 Task: Create a blank project AmplifyHQ with privacy Public and default view as List and in the team Taskers . Create three sections in the project as To-Do, Doing and Done
Action: Mouse moved to (93, 62)
Screenshot: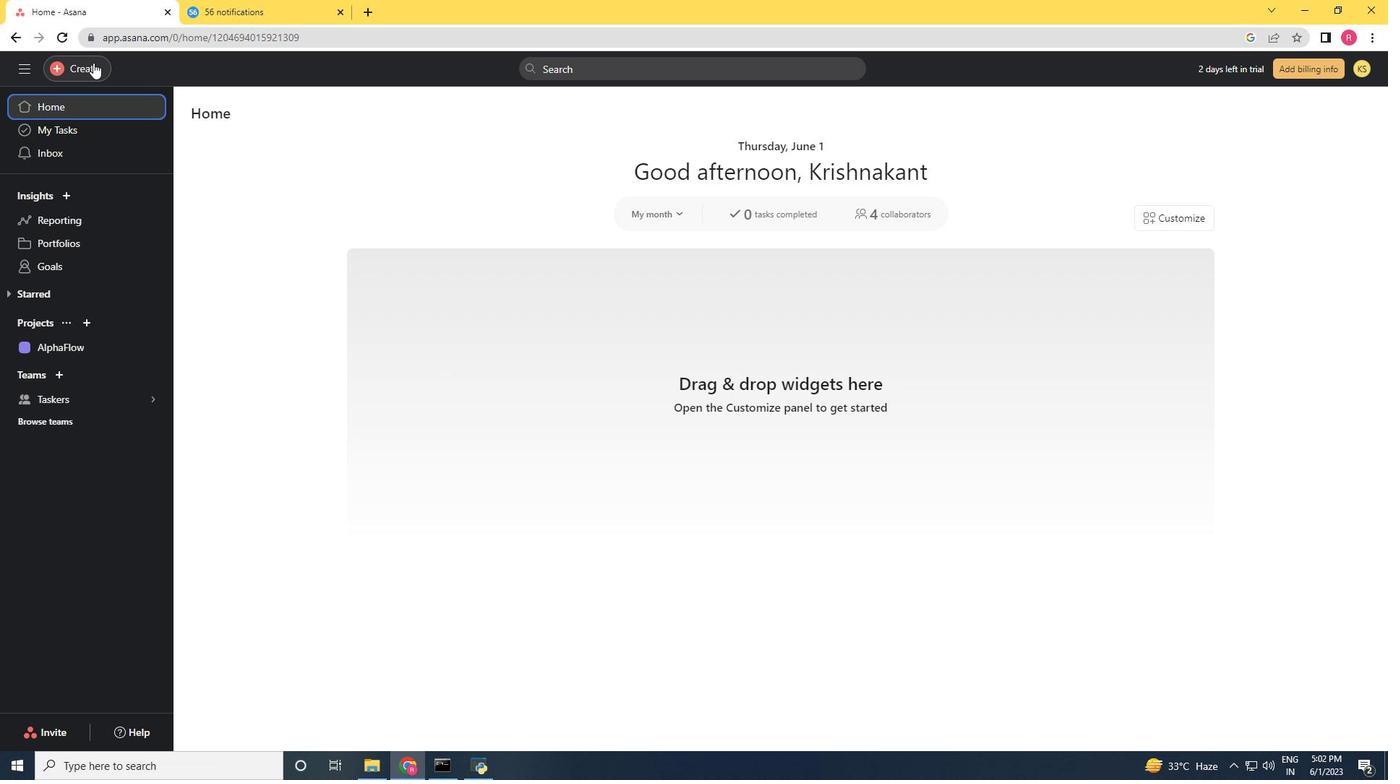 
Action: Mouse pressed left at (93, 62)
Screenshot: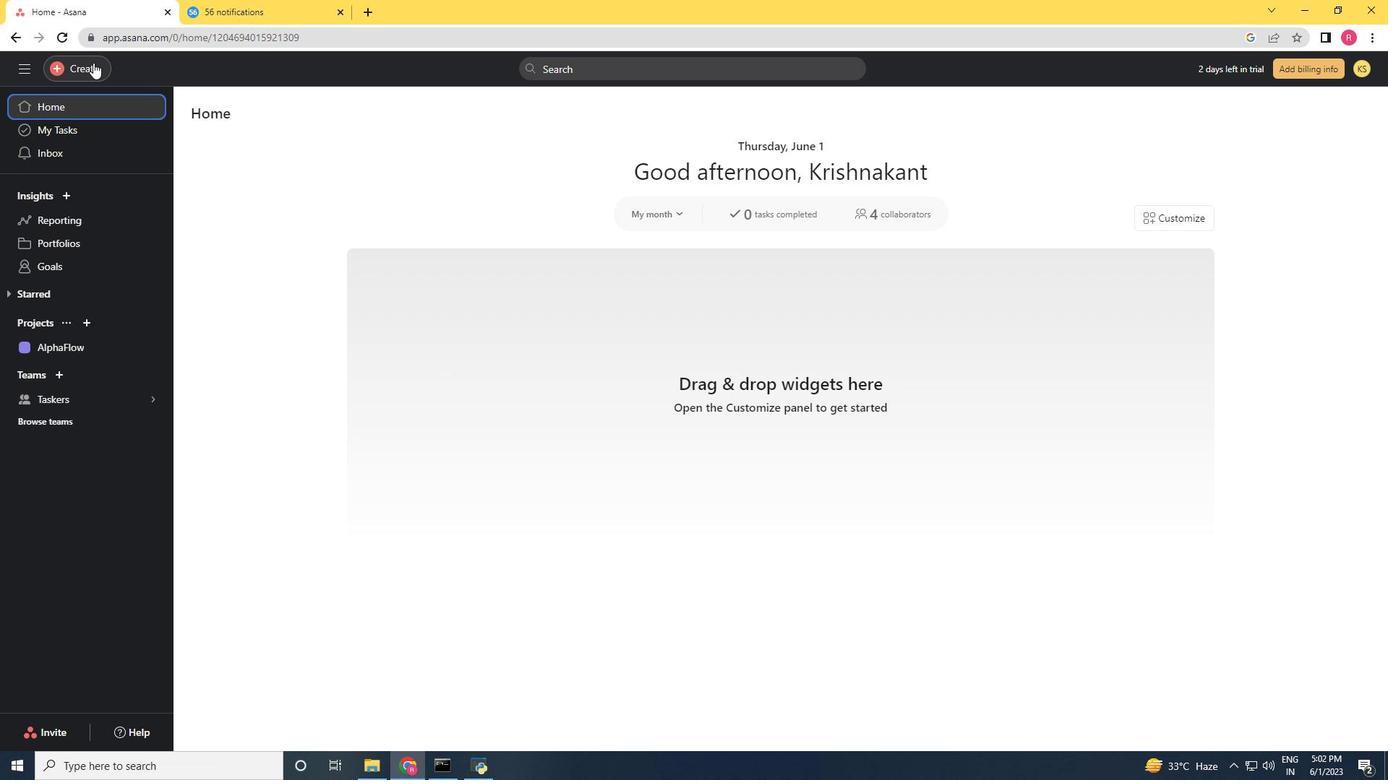 
Action: Mouse moved to (154, 104)
Screenshot: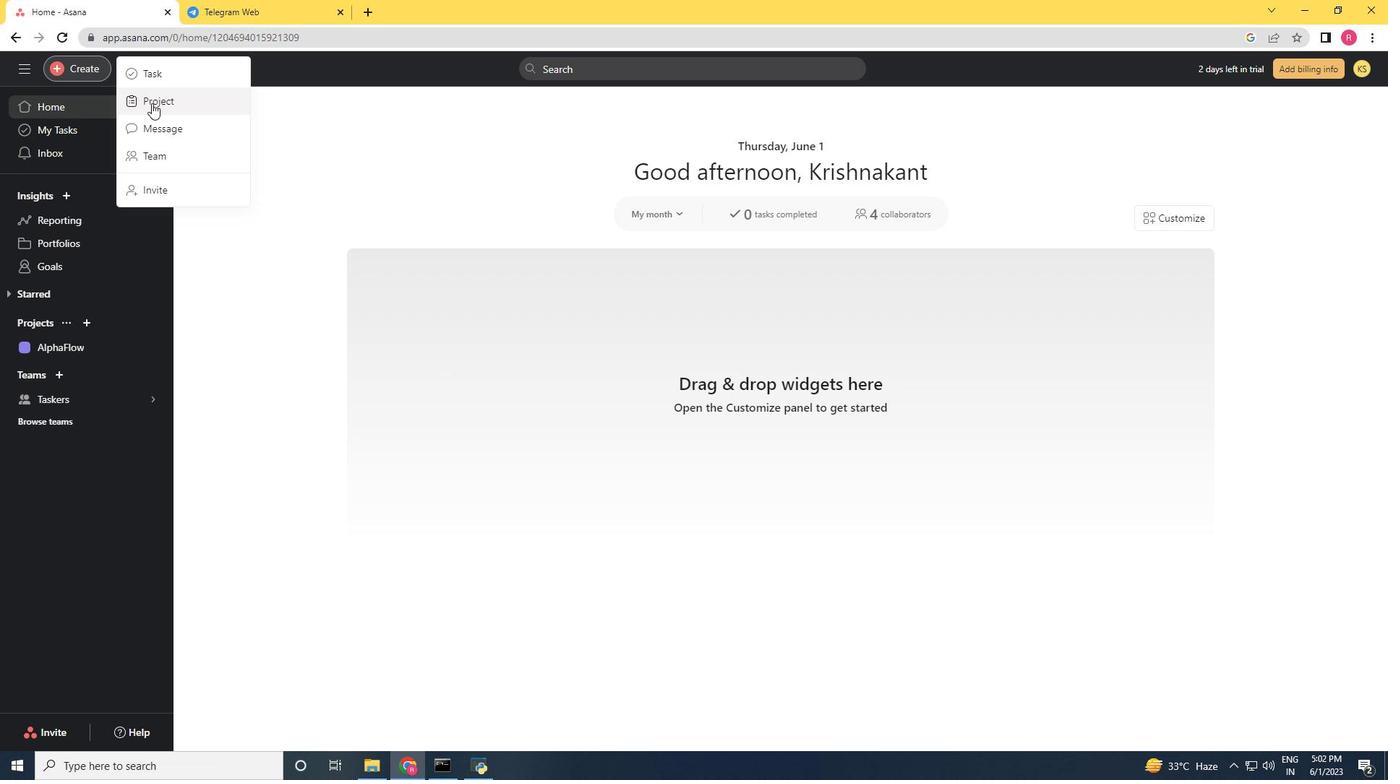 
Action: Mouse pressed left at (154, 103)
Screenshot: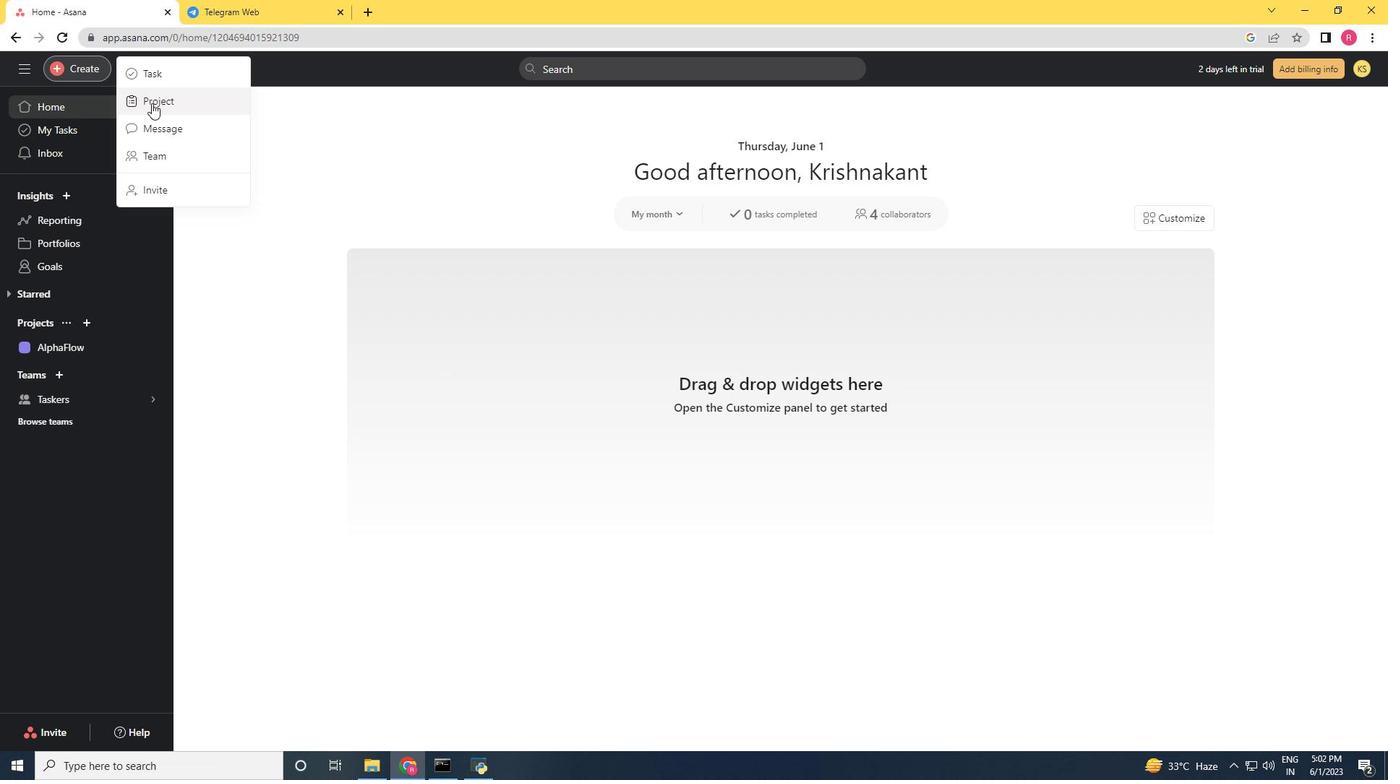 
Action: Mouse moved to (632, 417)
Screenshot: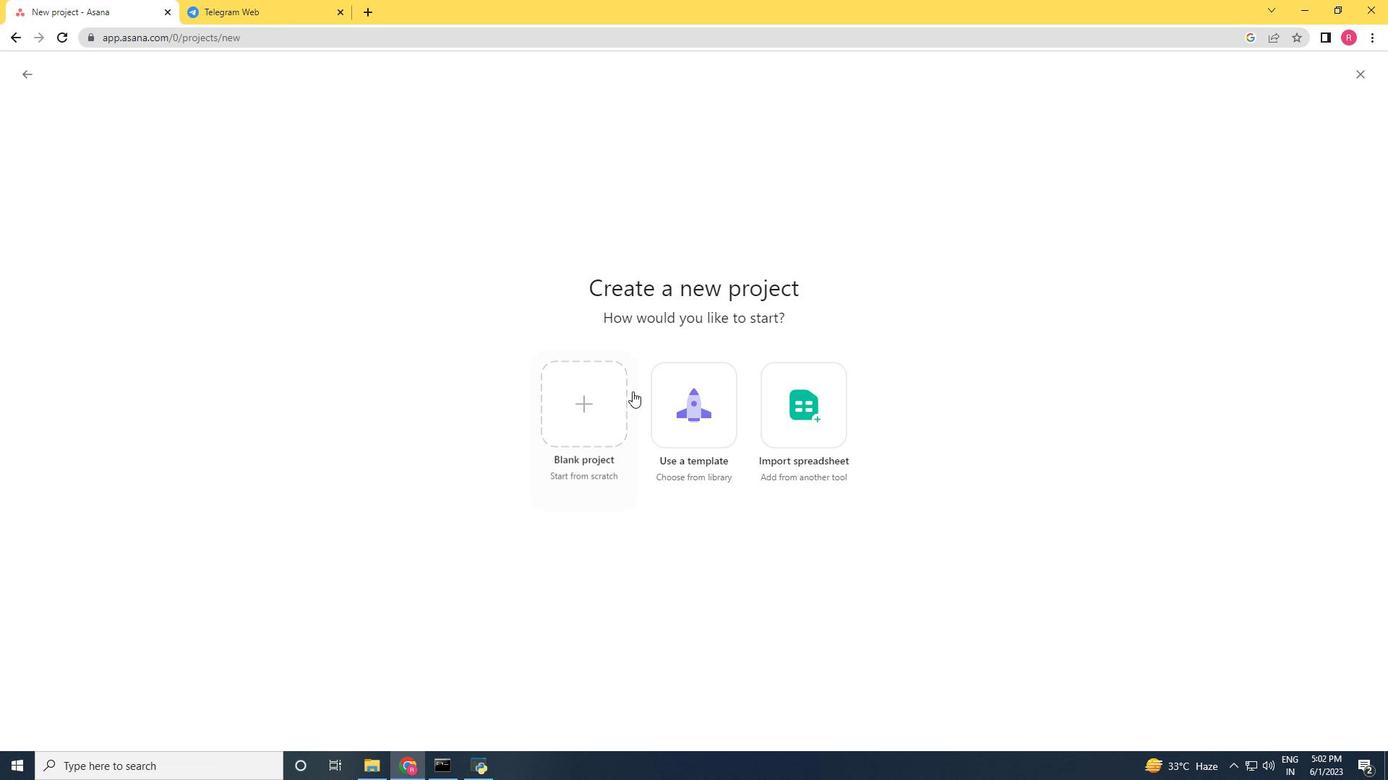 
Action: Mouse pressed left at (632, 417)
Screenshot: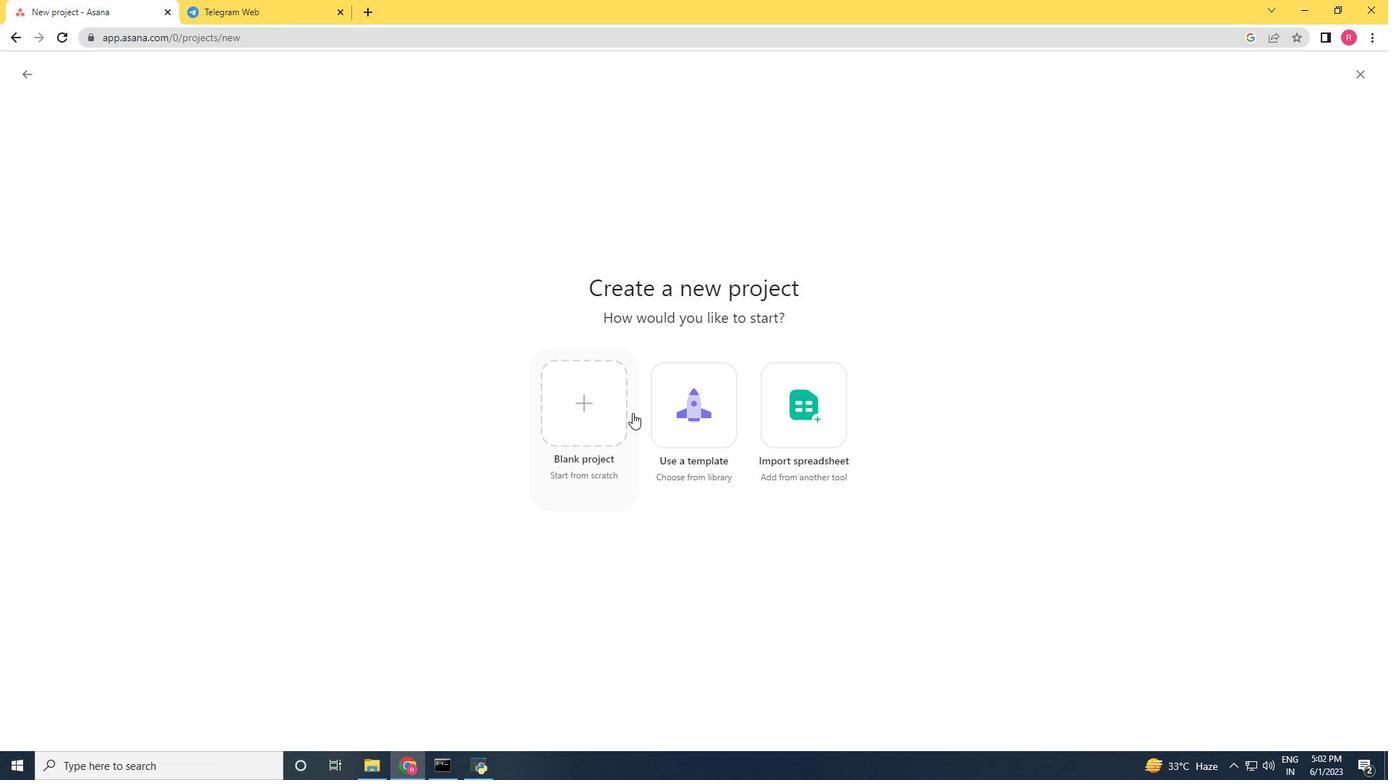 
Action: Mouse moved to (344, 245)
Screenshot: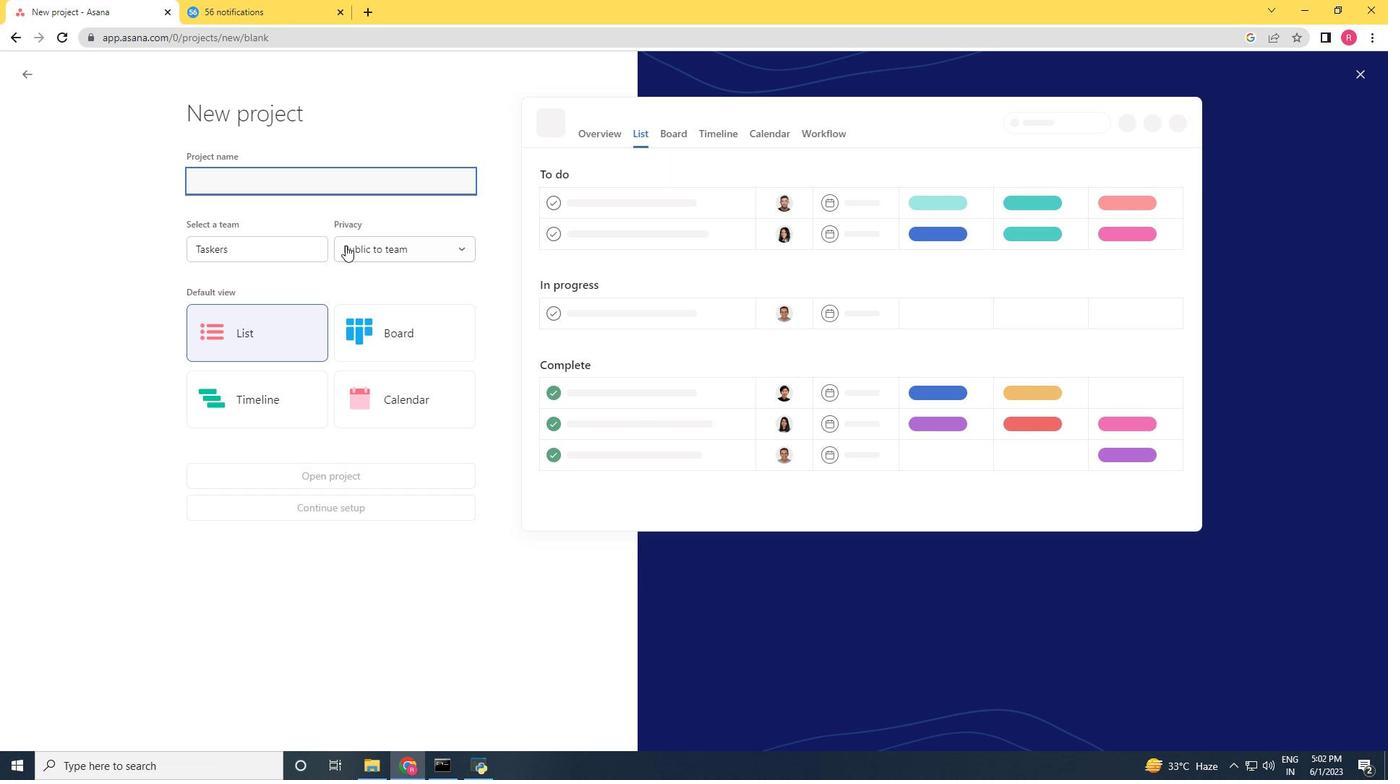 
Action: Key pressed <Key.shift>Amplify<Key.shift>HQ
Screenshot: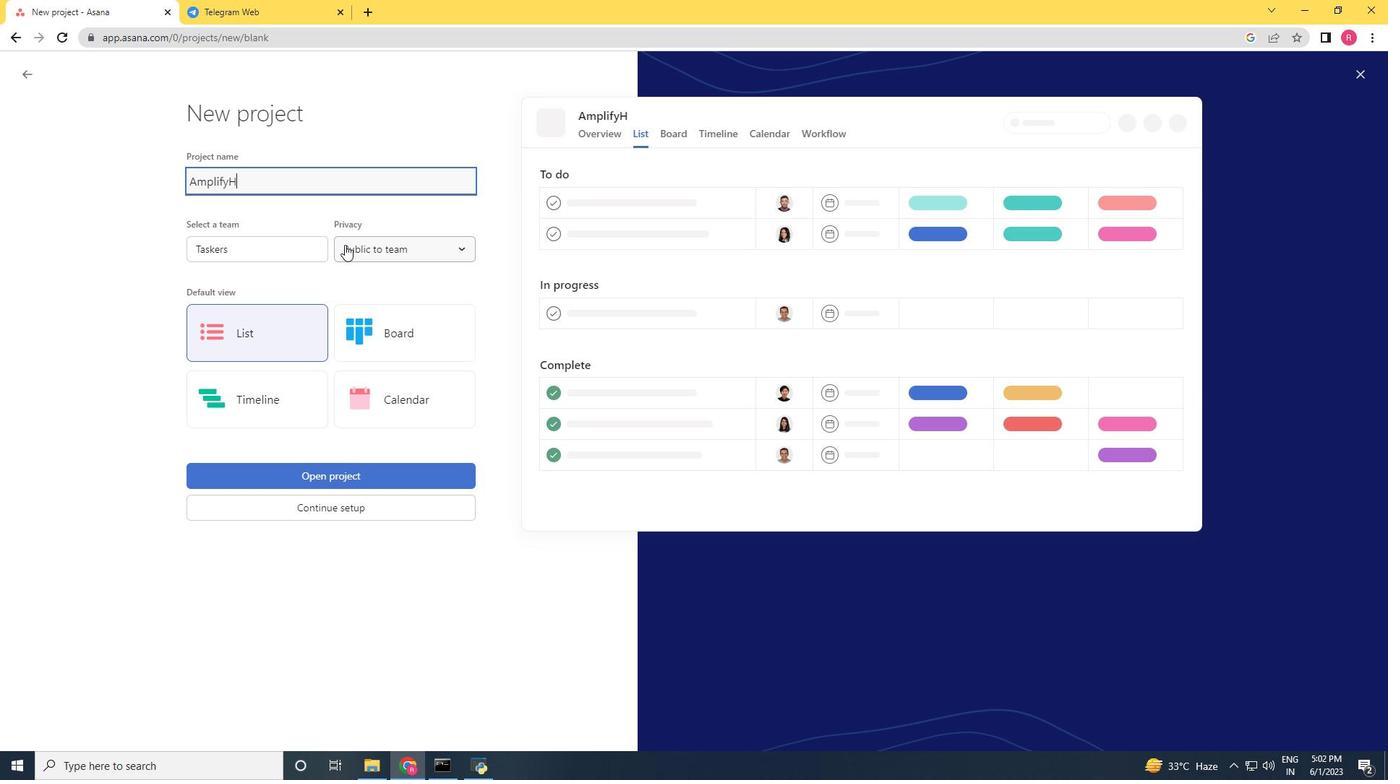
Action: Mouse moved to (266, 352)
Screenshot: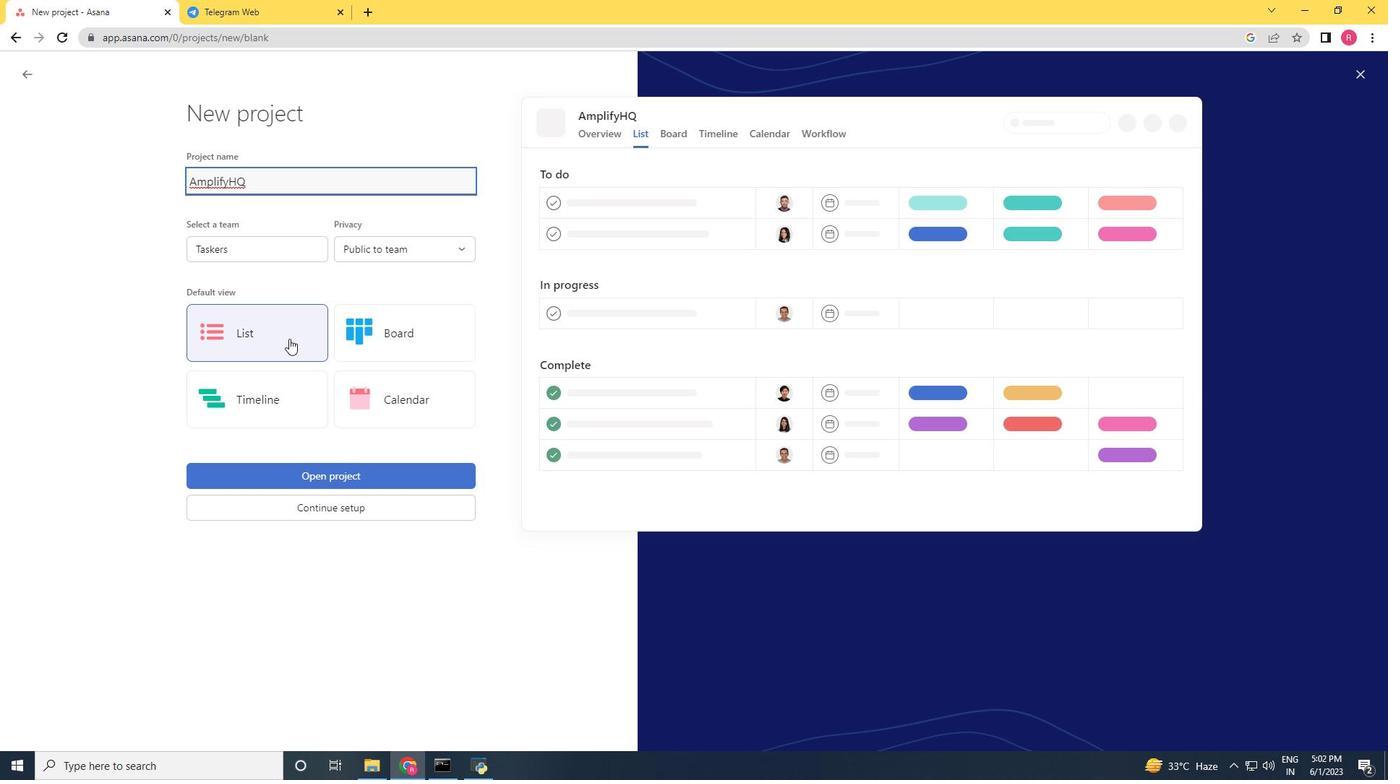 
Action: Mouse pressed left at (266, 352)
Screenshot: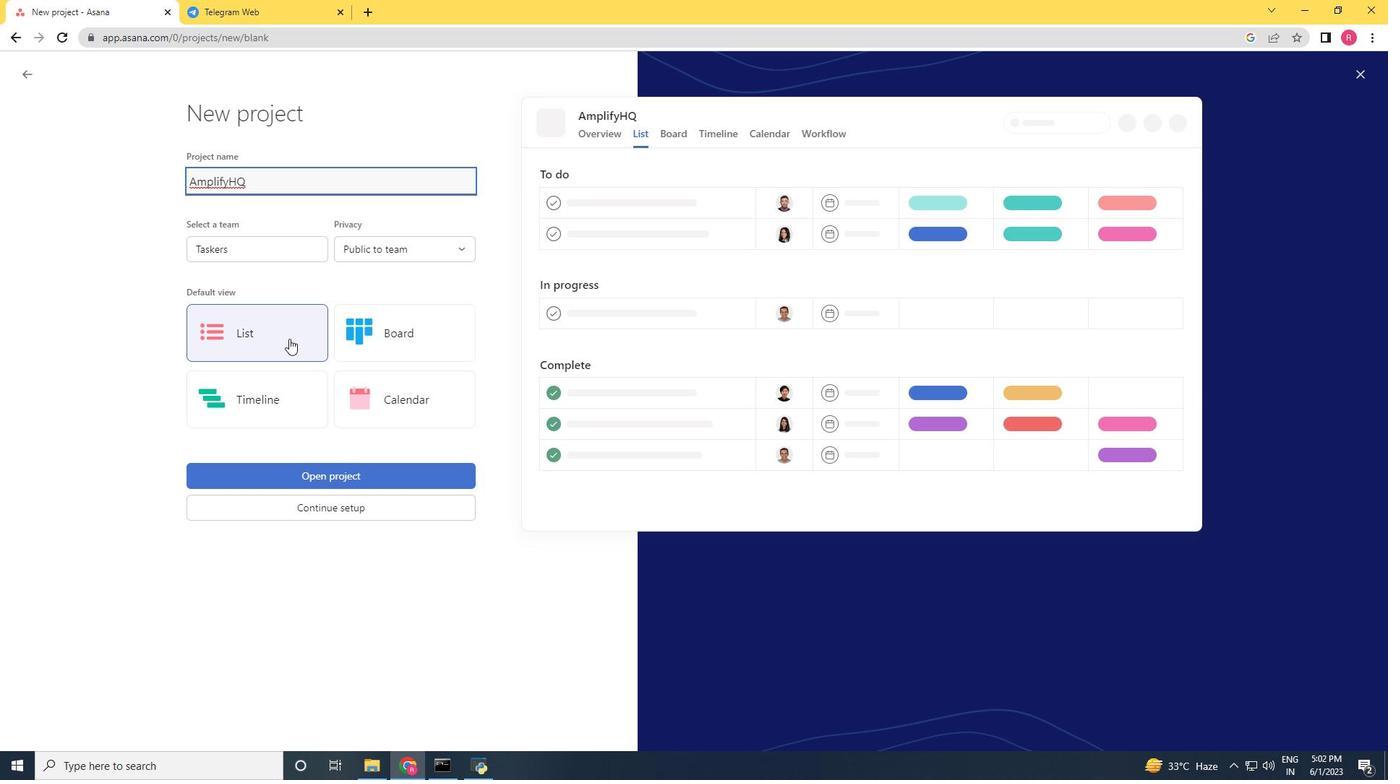 
Action: Mouse moved to (384, 231)
Screenshot: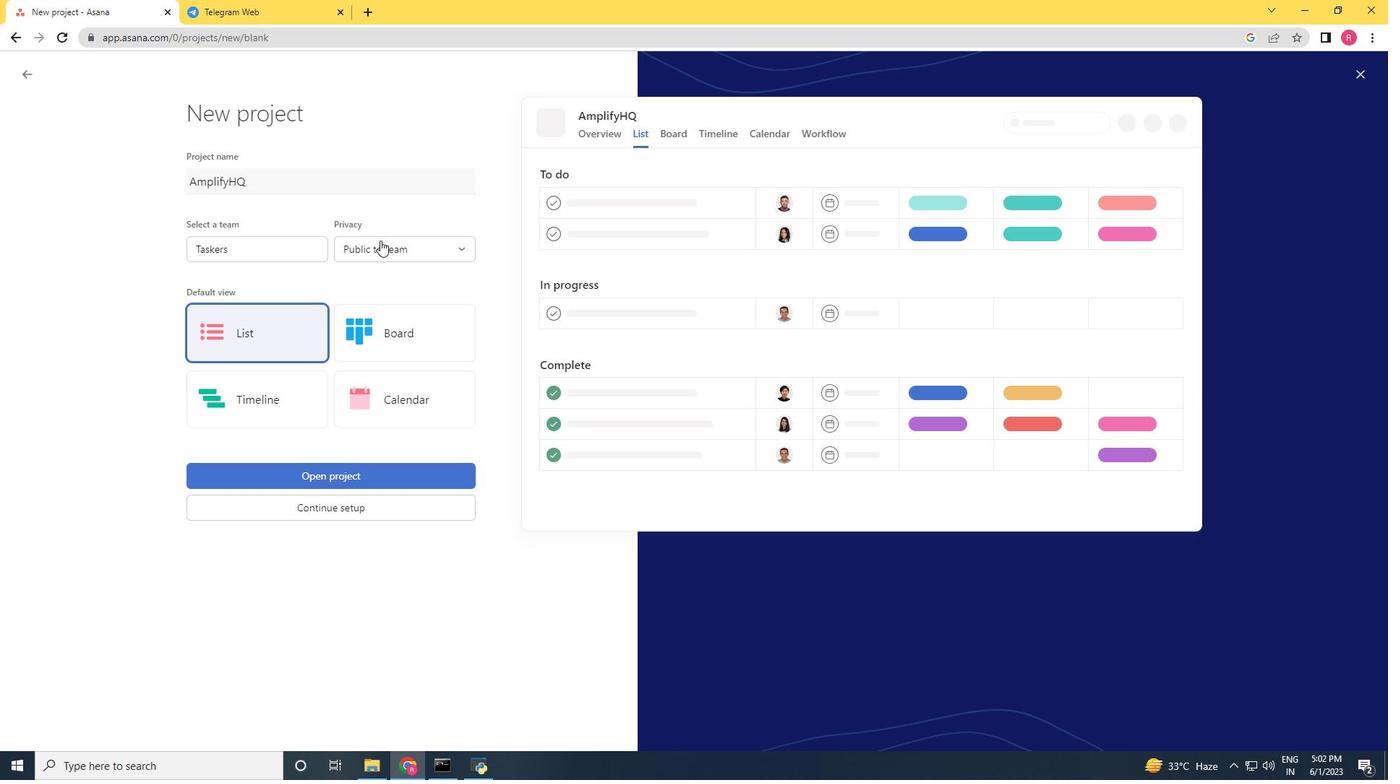 
Action: Mouse pressed left at (384, 231)
Screenshot: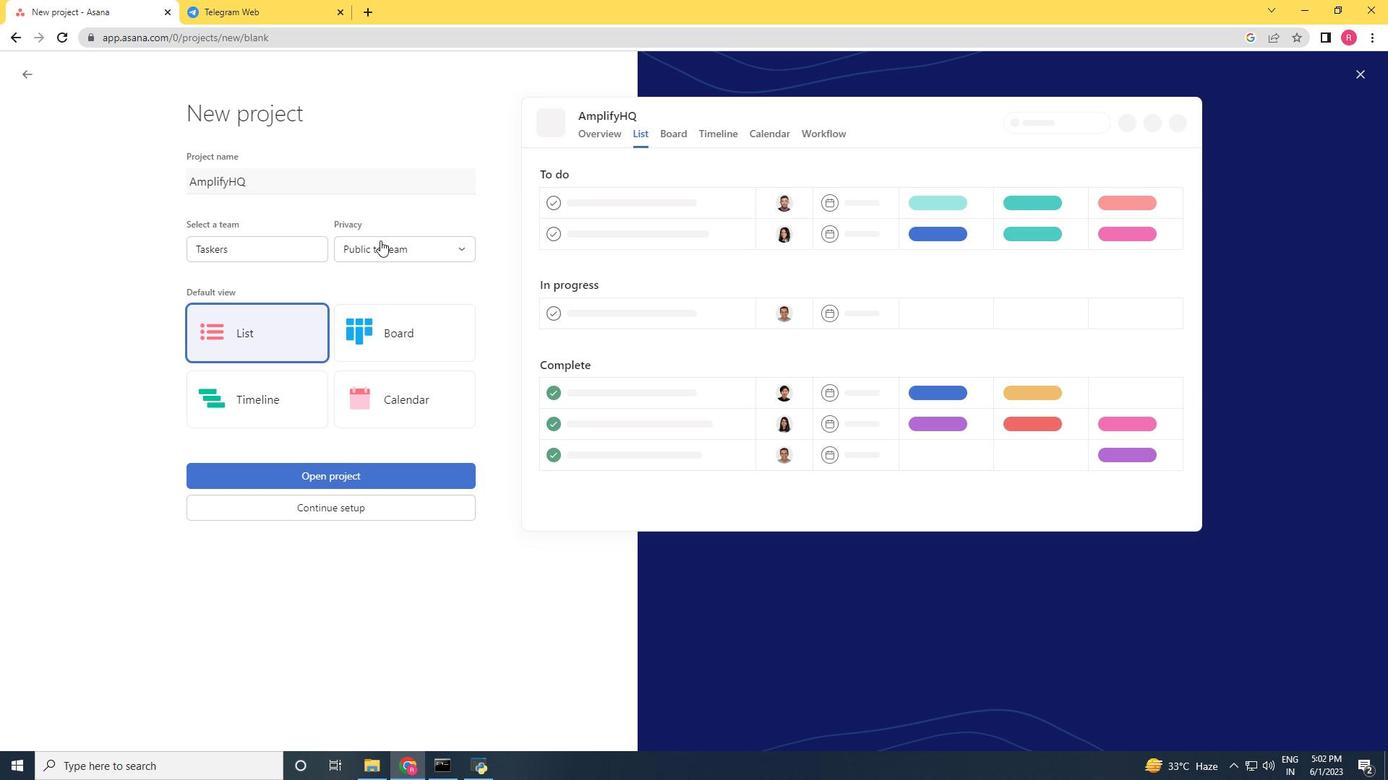 
Action: Mouse moved to (384, 240)
Screenshot: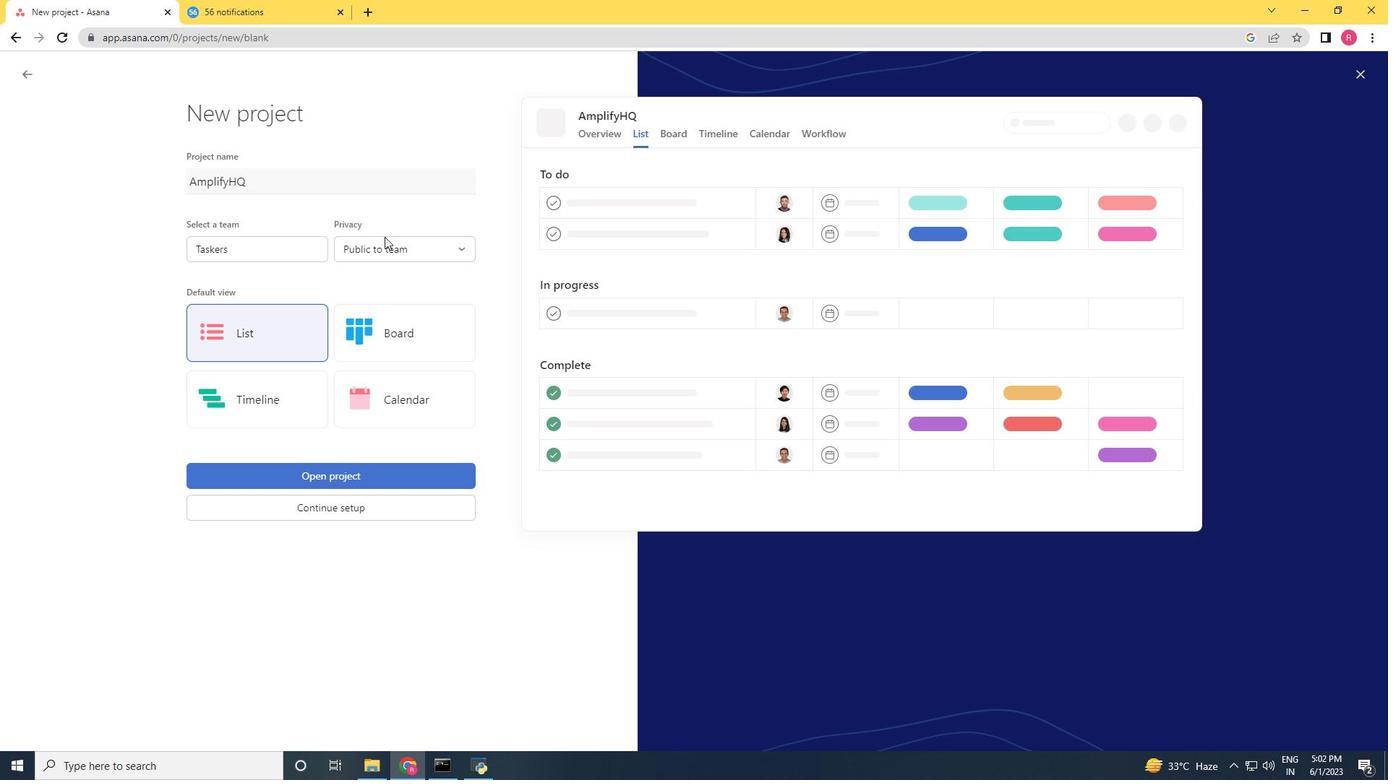 
Action: Mouse pressed left at (384, 240)
Screenshot: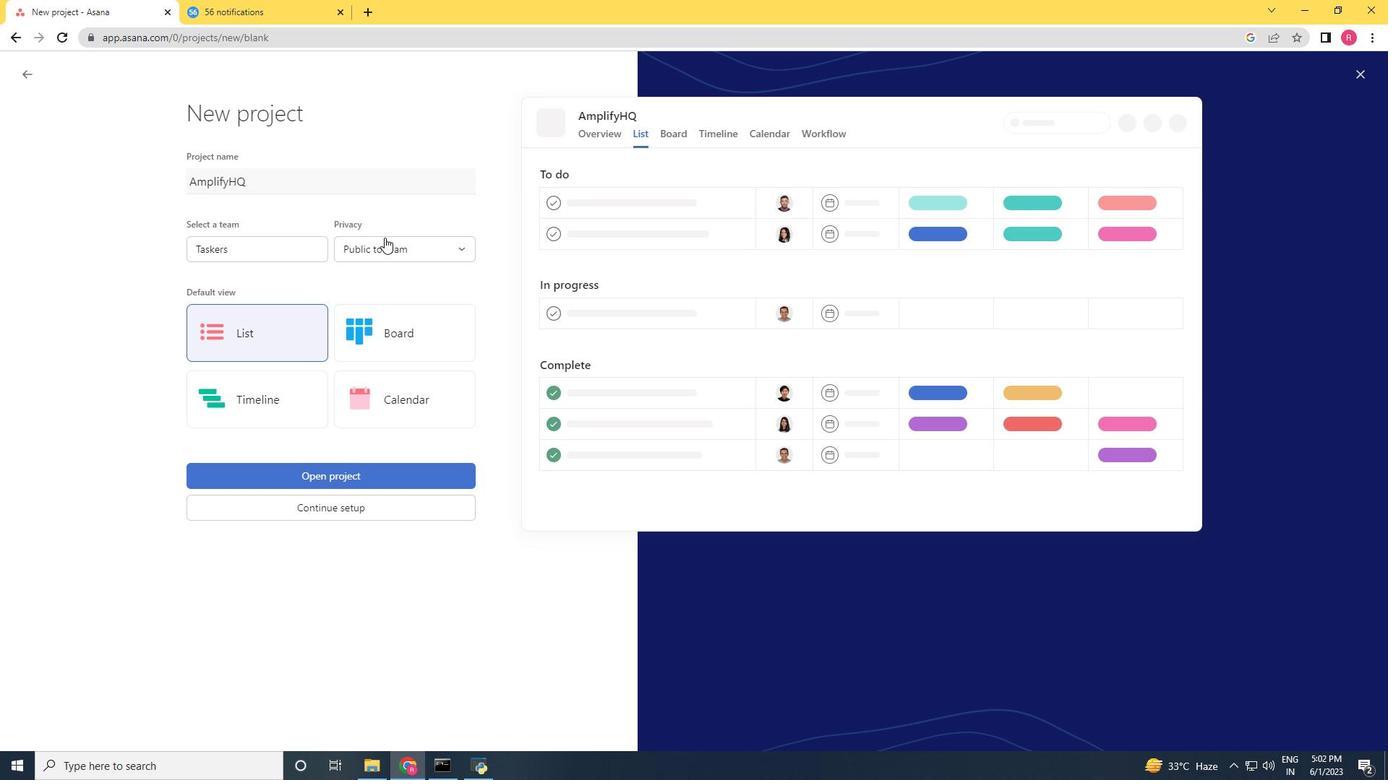 
Action: Mouse moved to (375, 271)
Screenshot: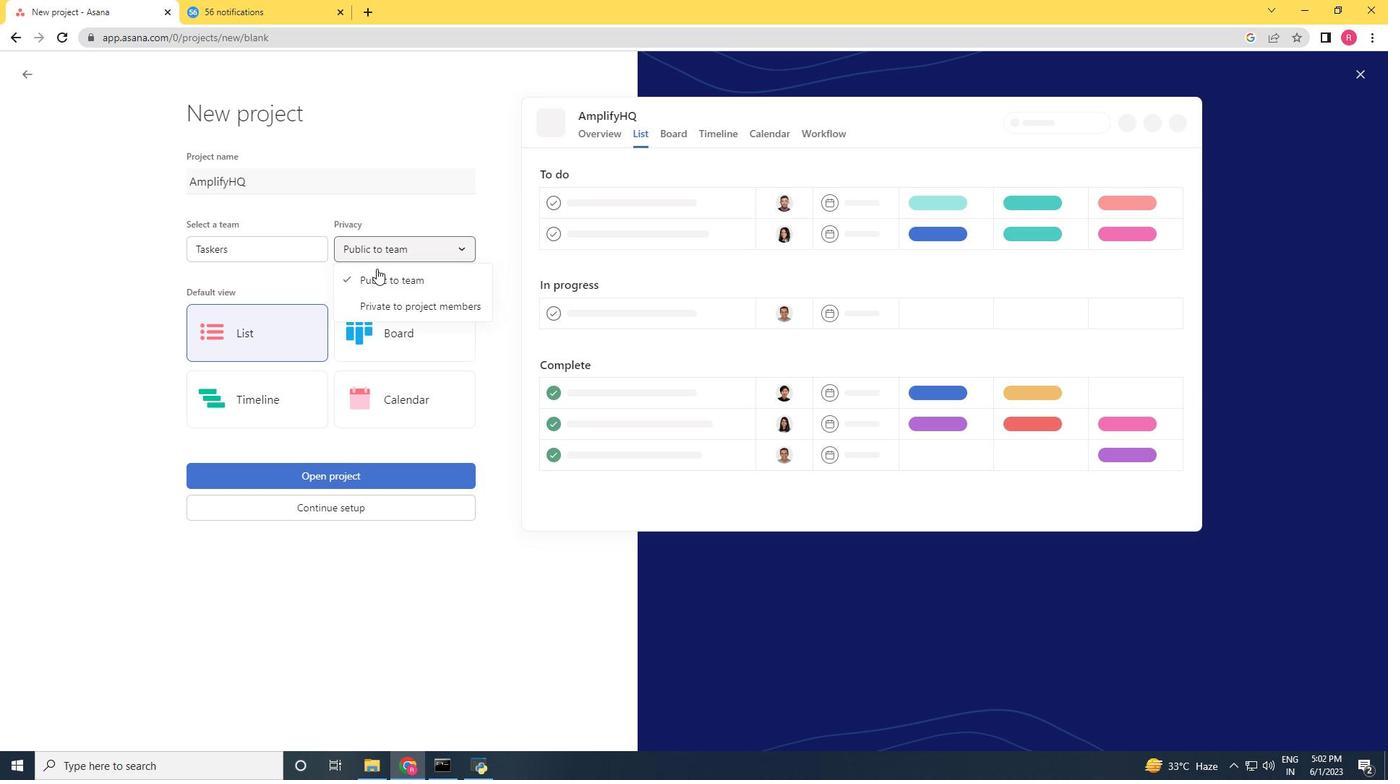 
Action: Mouse pressed left at (375, 271)
Screenshot: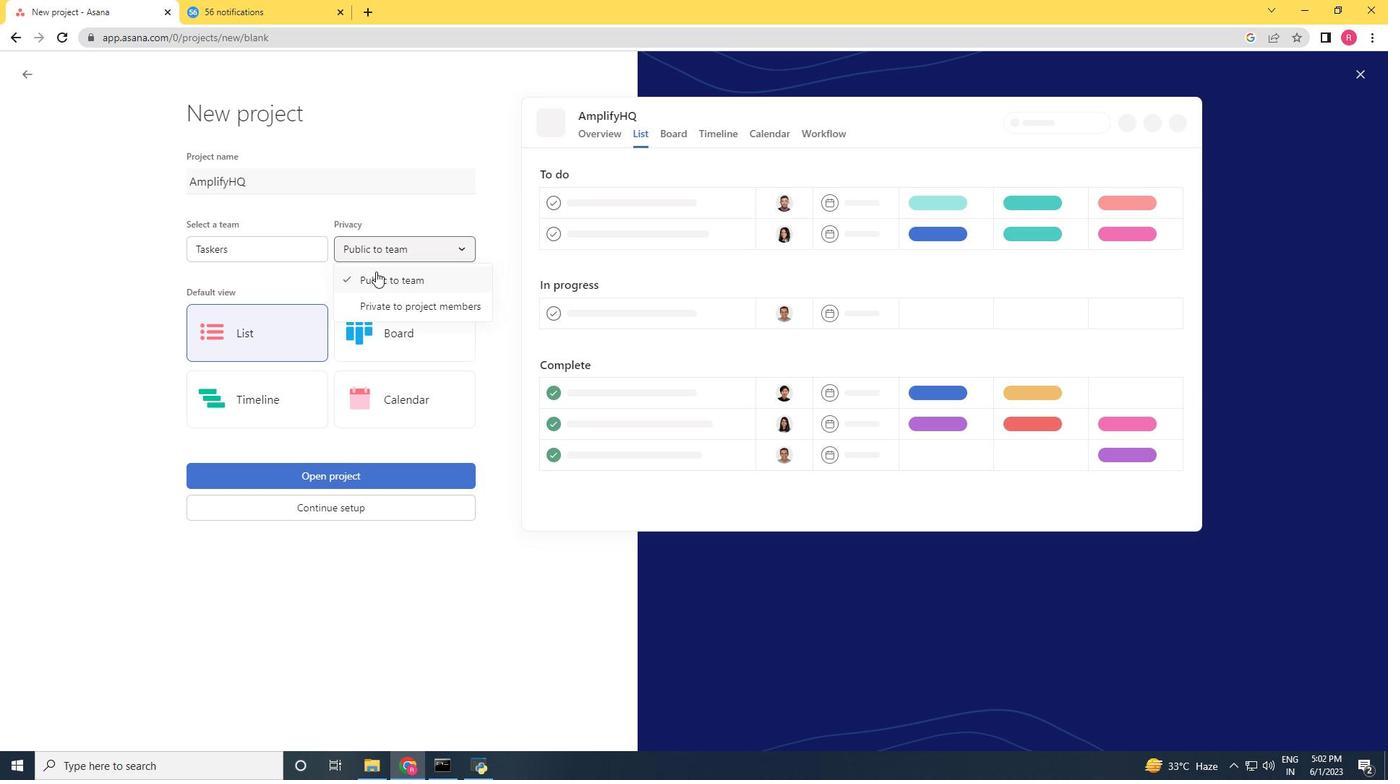 
Action: Mouse moved to (303, 252)
Screenshot: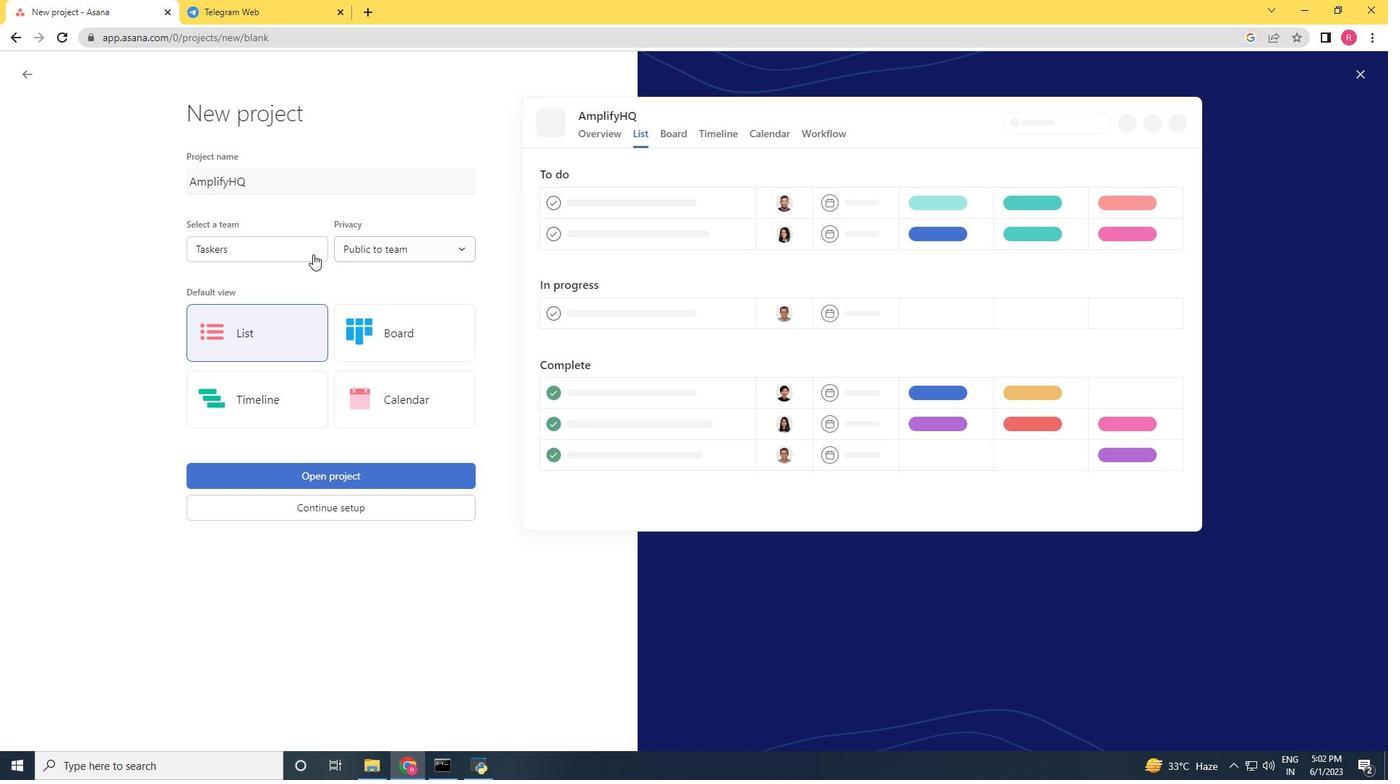 
Action: Mouse pressed left at (303, 252)
Screenshot: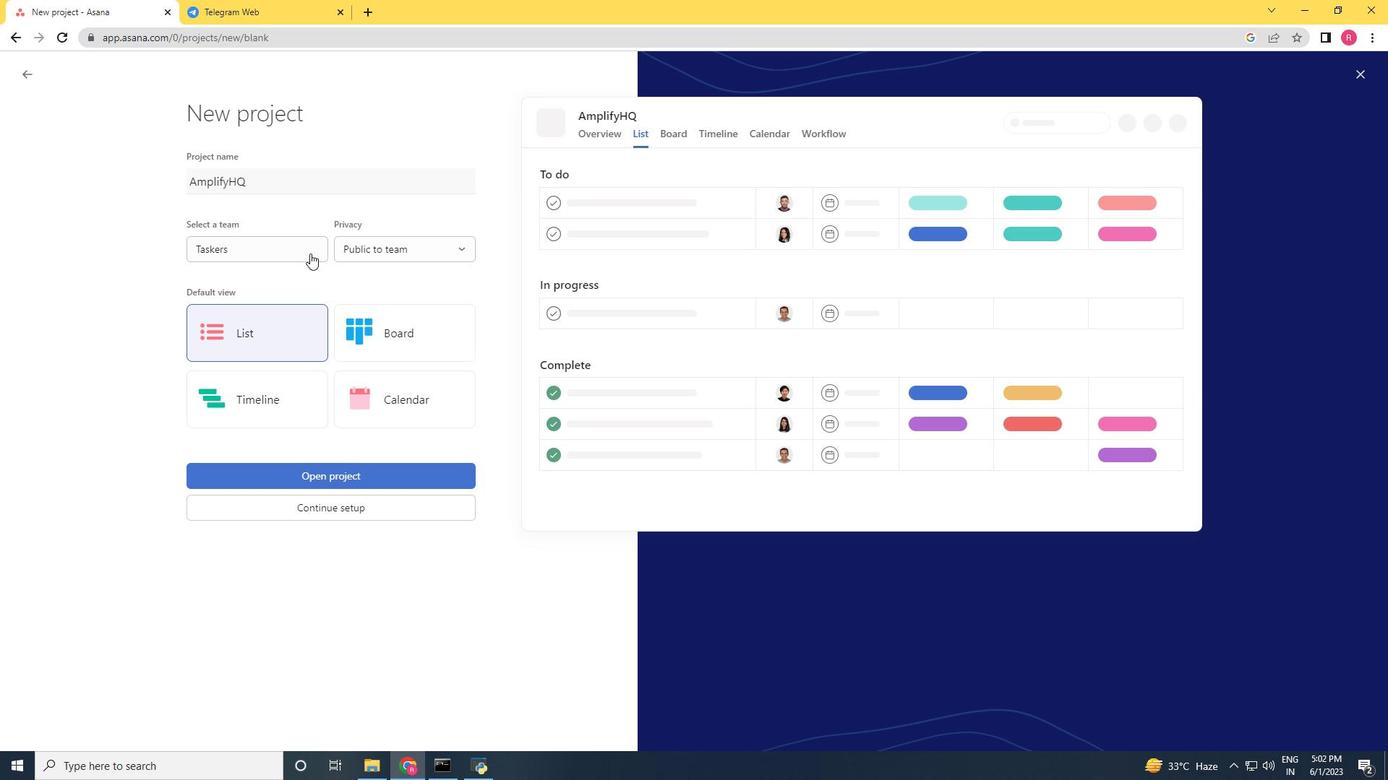 
Action: Mouse moved to (276, 273)
Screenshot: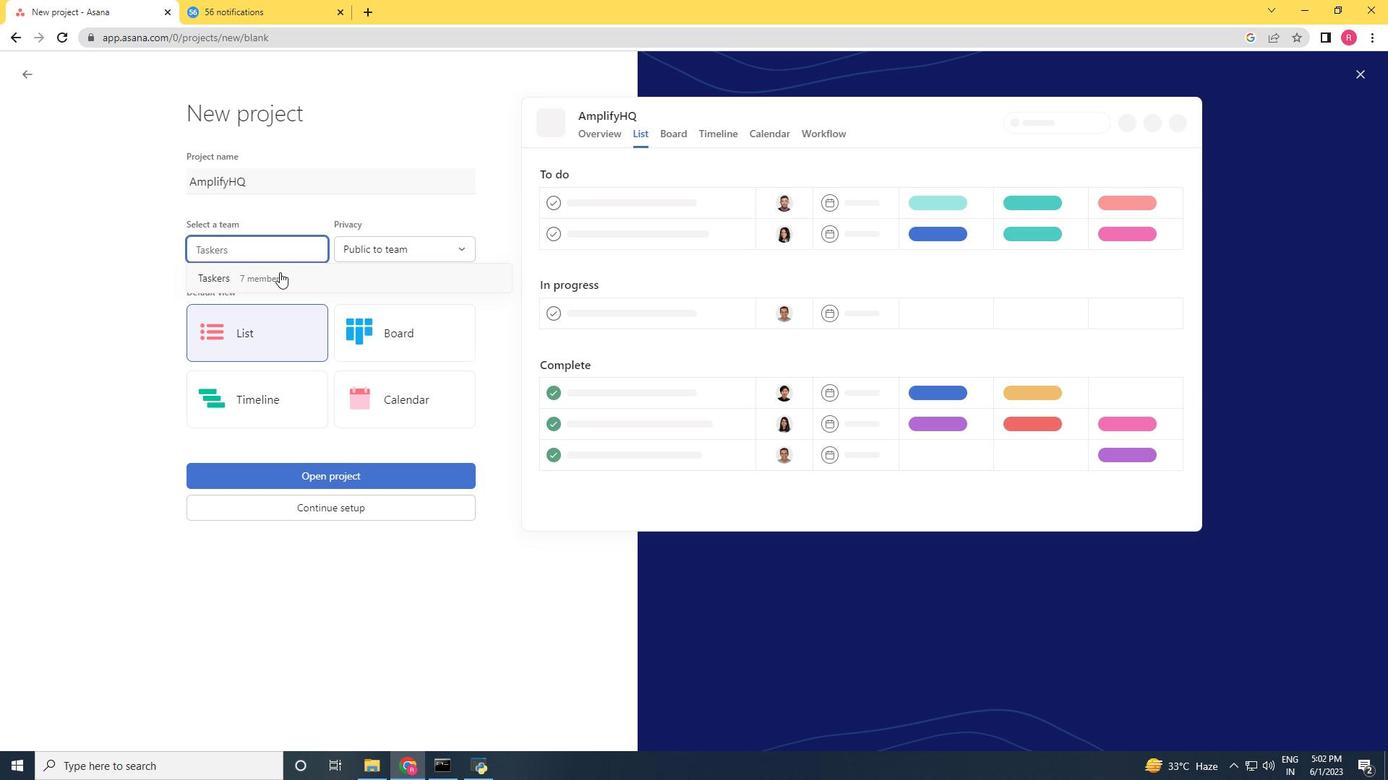 
Action: Mouse pressed left at (276, 273)
Screenshot: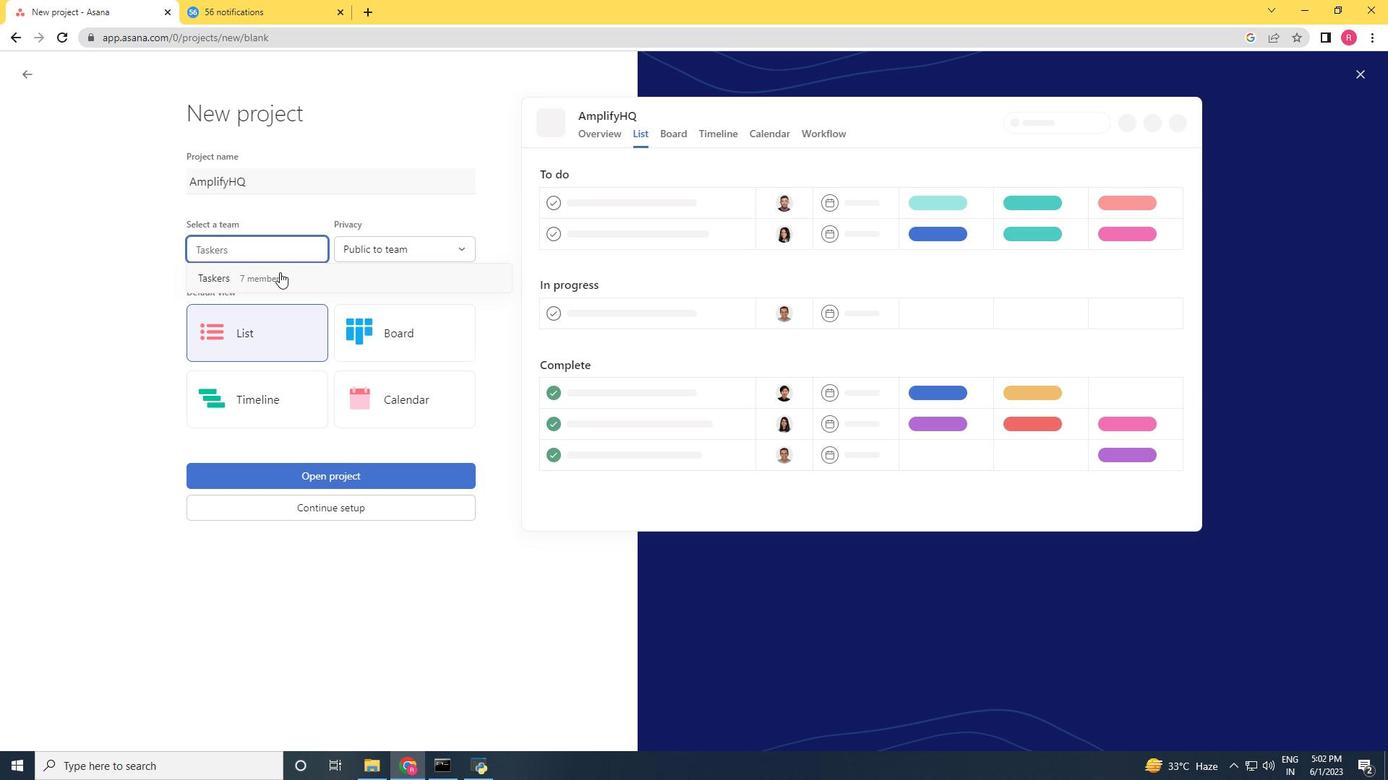 
Action: Mouse moved to (307, 477)
Screenshot: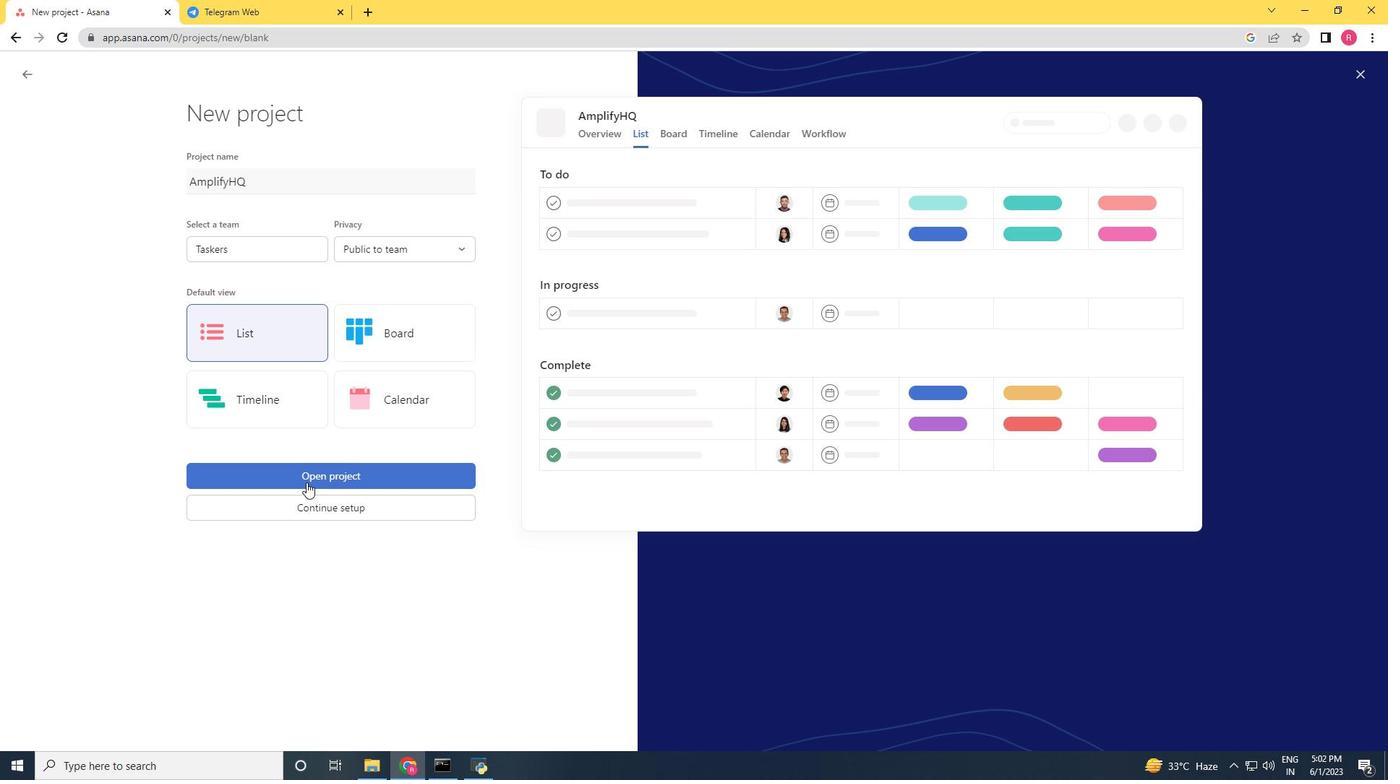 
Action: Mouse pressed left at (307, 477)
Screenshot: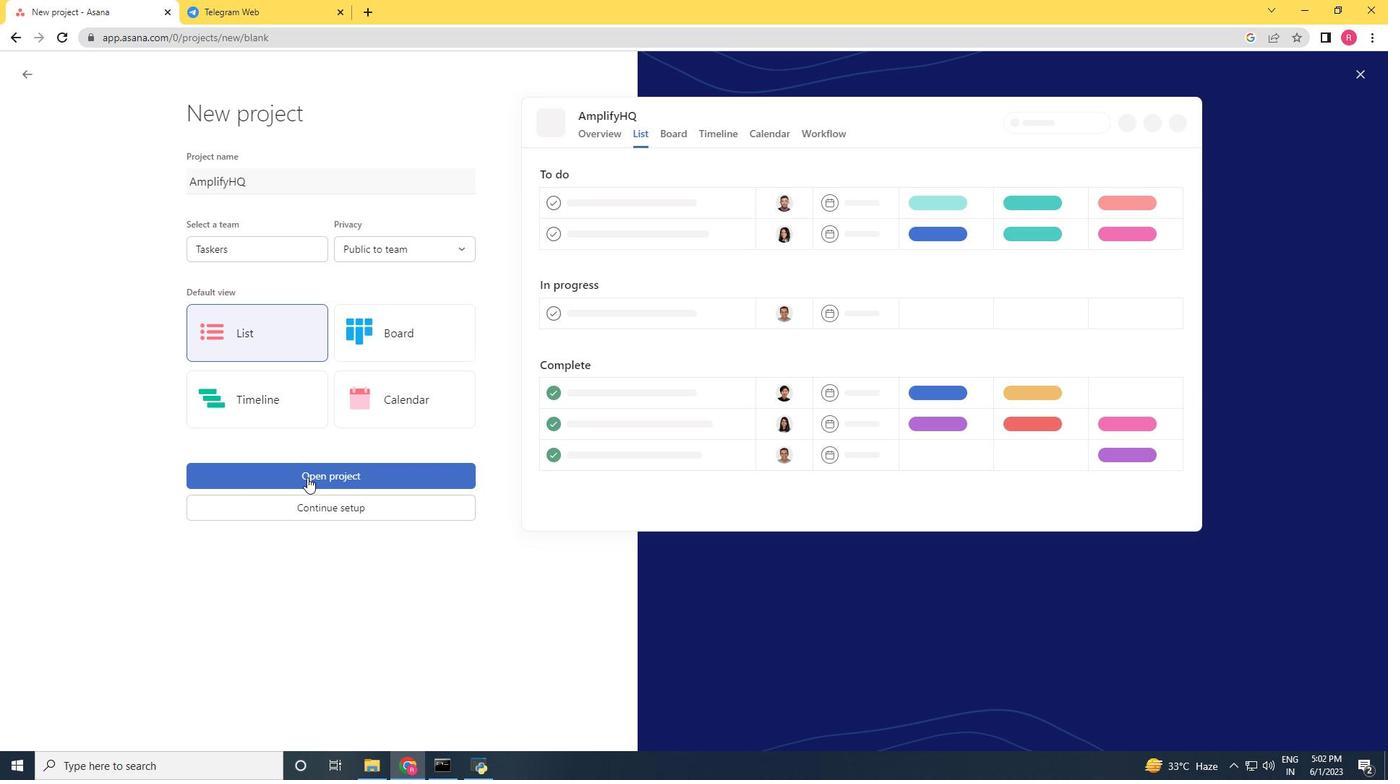 
Action: Mouse moved to (228, 322)
Screenshot: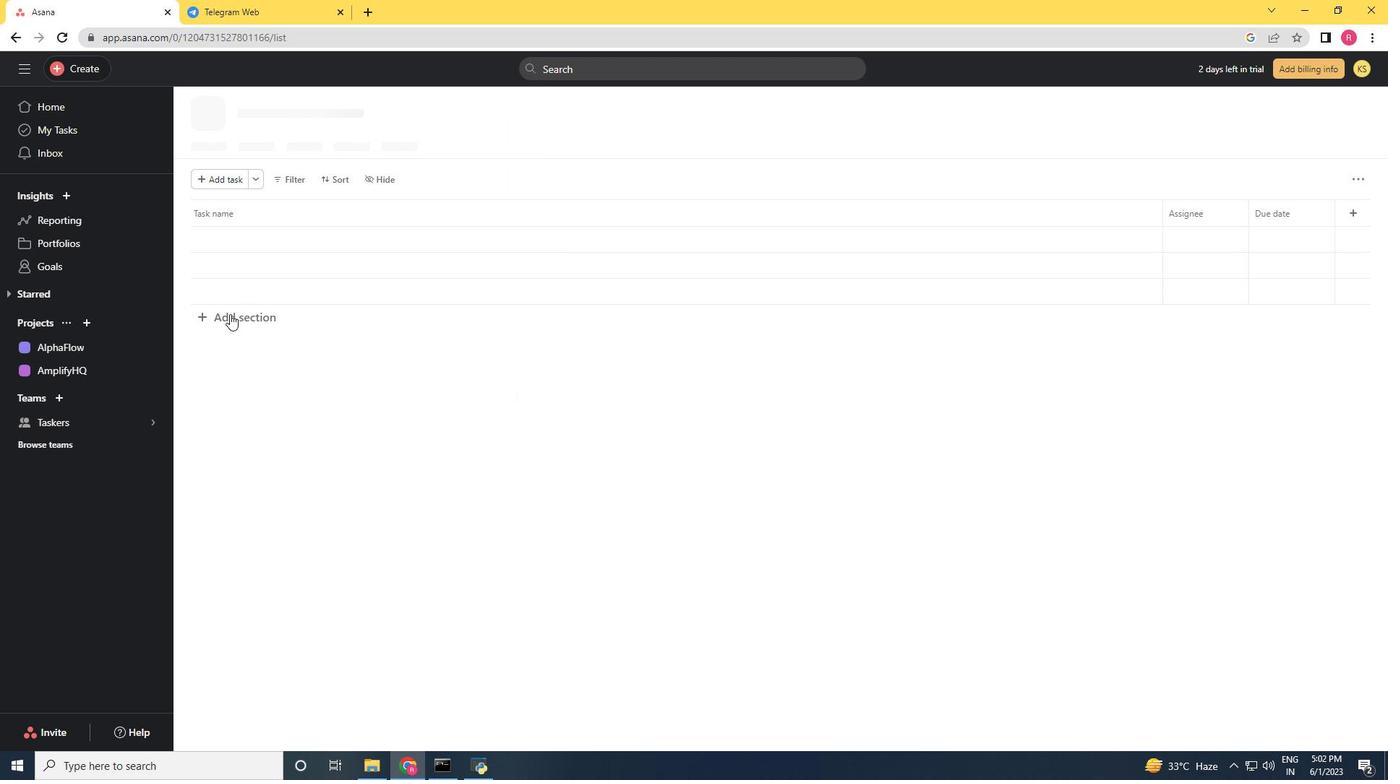 
Action: Mouse pressed left at (228, 322)
Screenshot: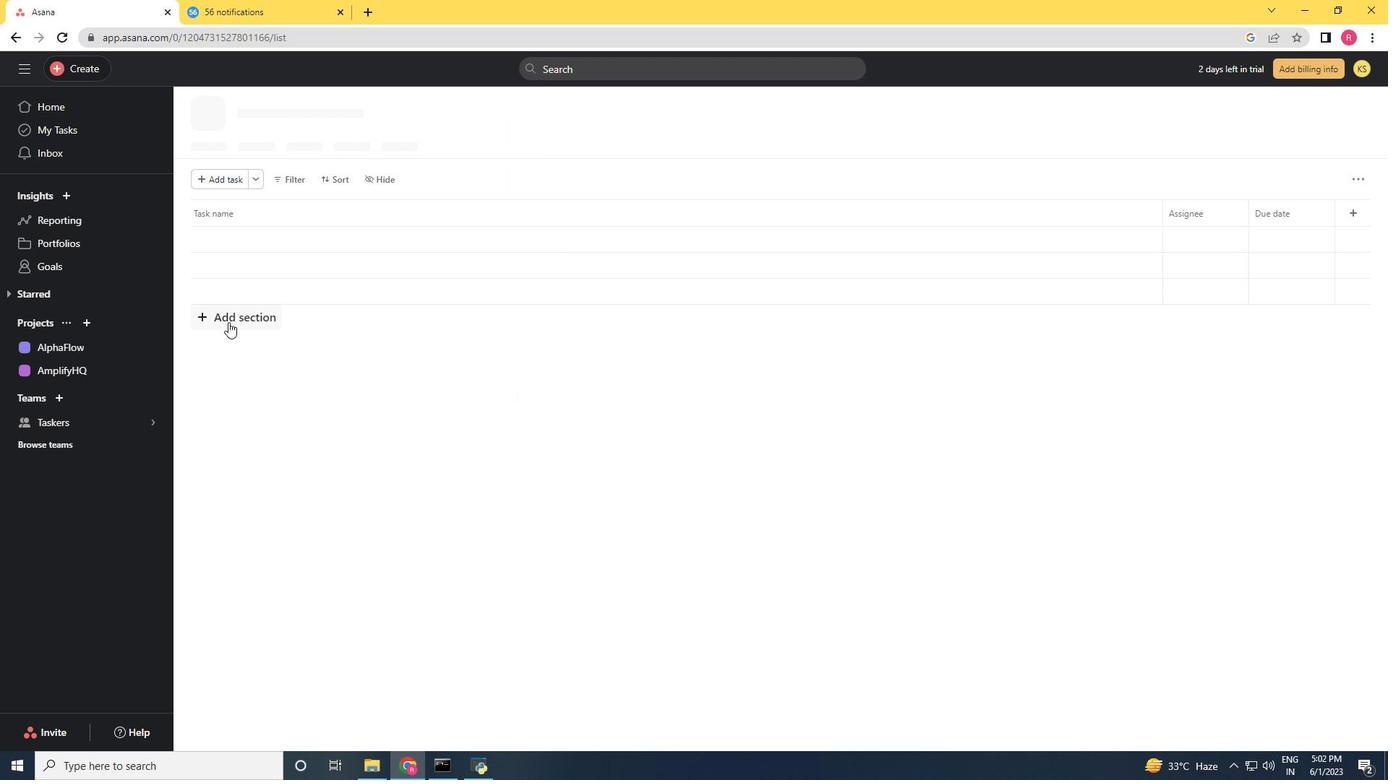 
Action: Mouse moved to (228, 323)
Screenshot: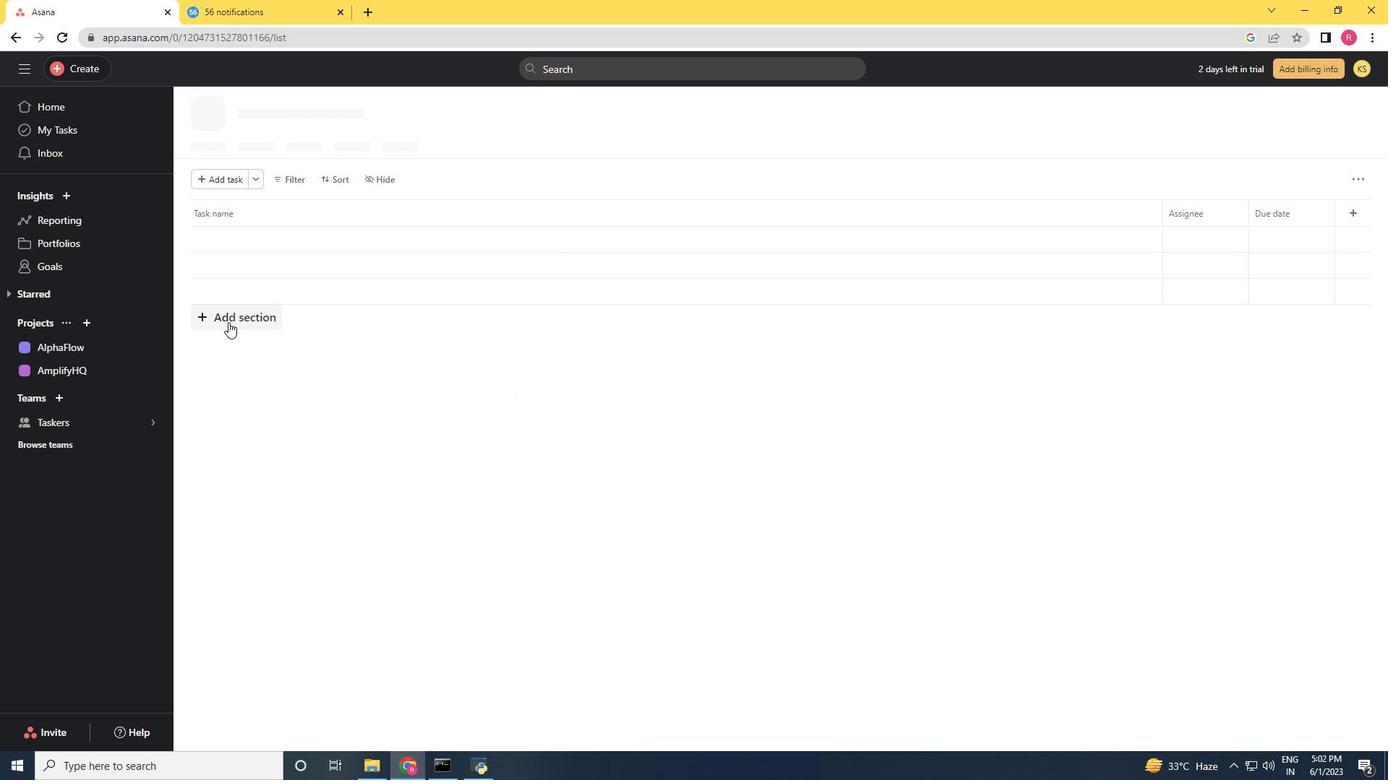 
Action: Key pressed <Key.shift><Key.shift><Key.shift><Key.shift><Key.shift><Key.shift>To-<Key.shift>Do
Screenshot: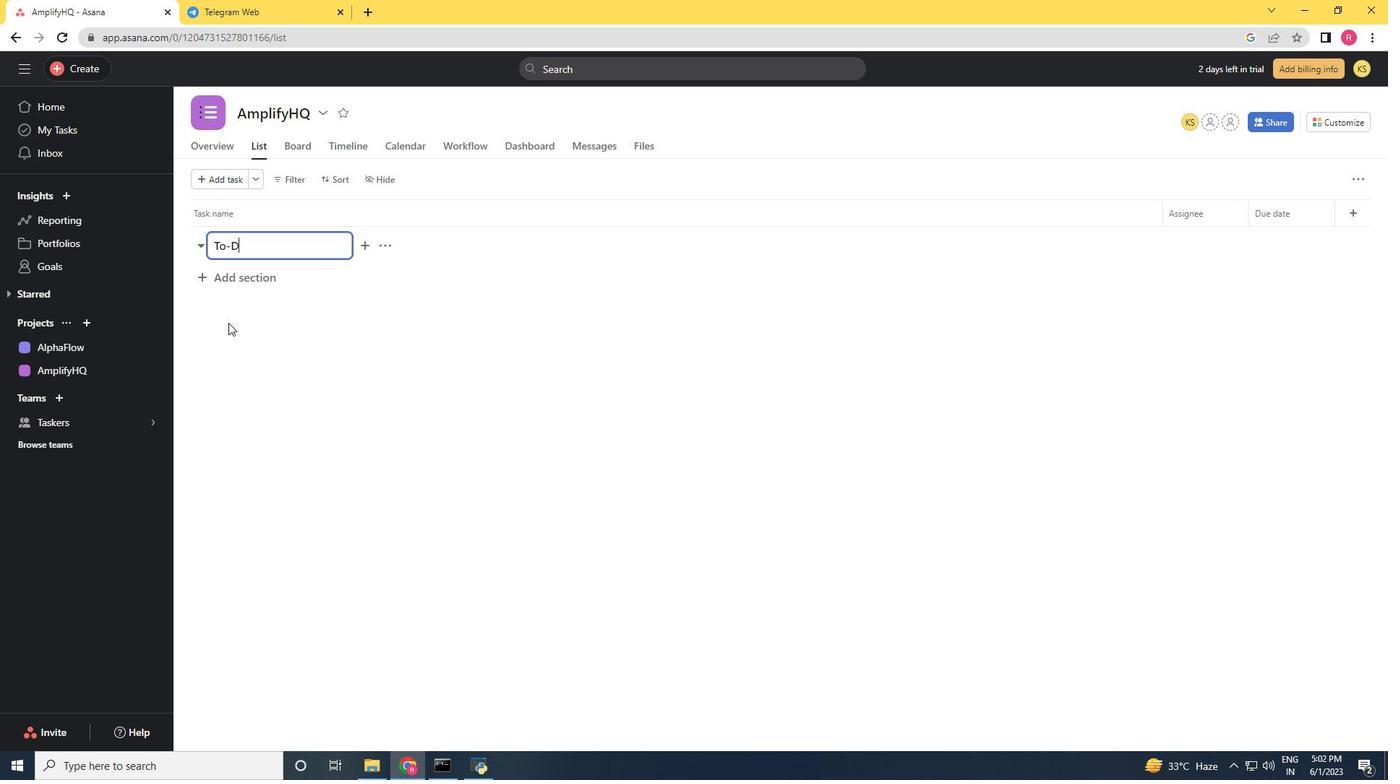 
Action: Mouse moved to (209, 274)
Screenshot: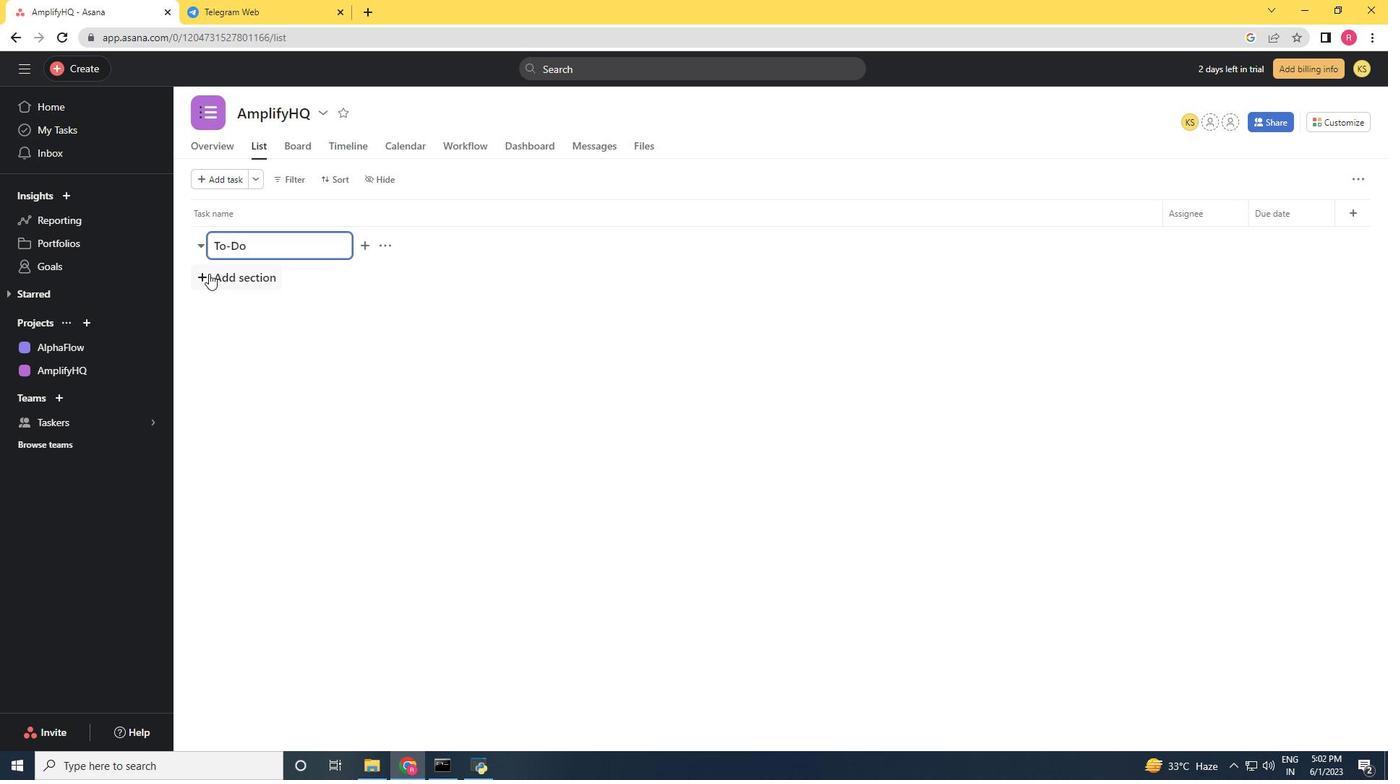 
Action: Mouse pressed left at (209, 274)
Screenshot: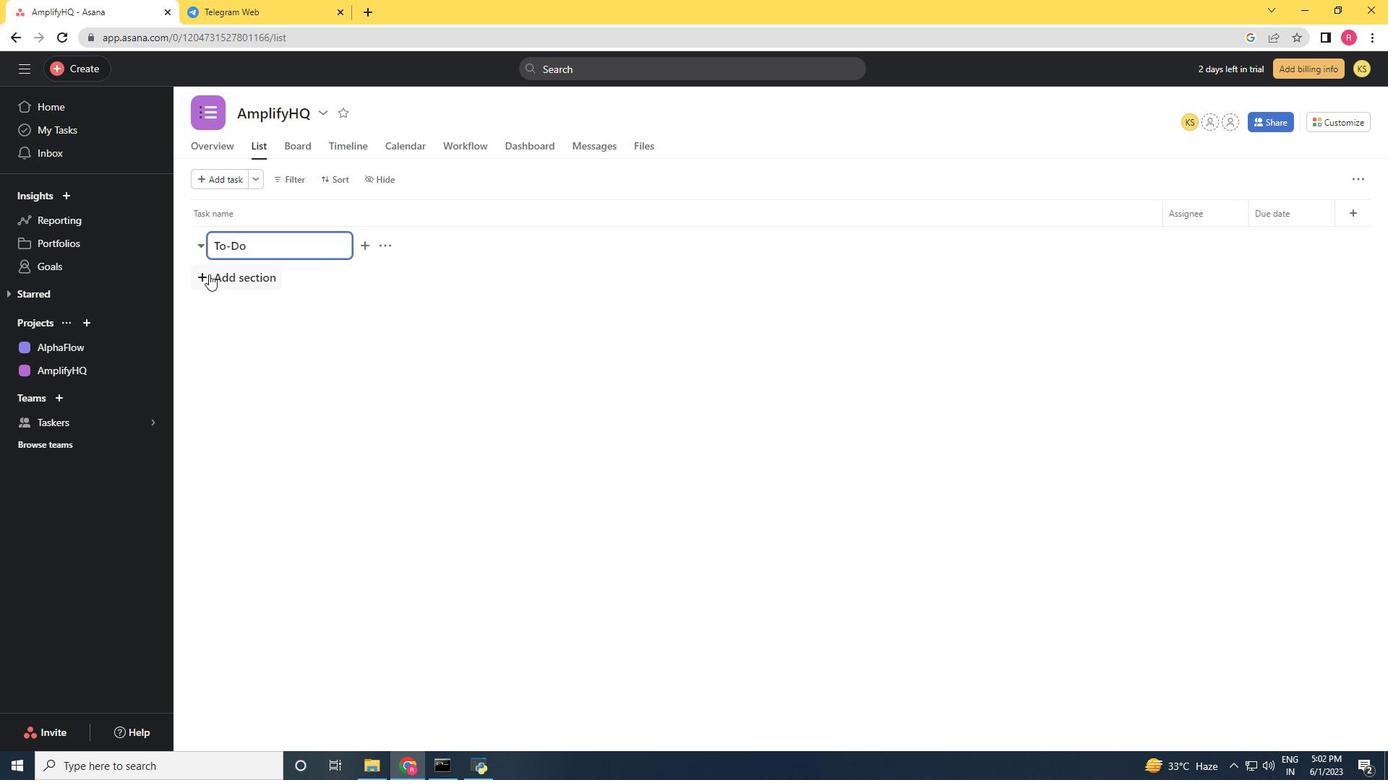 
Action: Mouse moved to (209, 275)
Screenshot: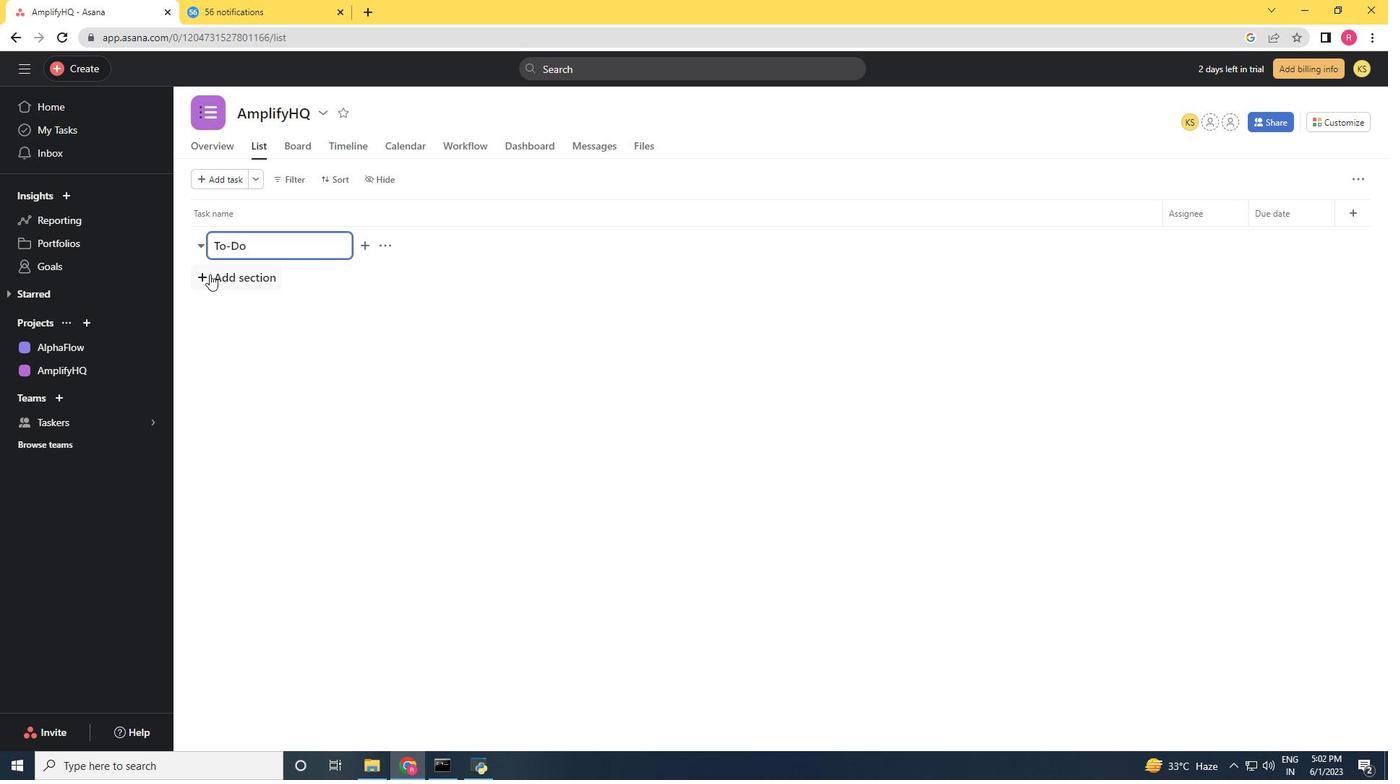 
Action: Key pressed <Key.shift>Doing
Screenshot: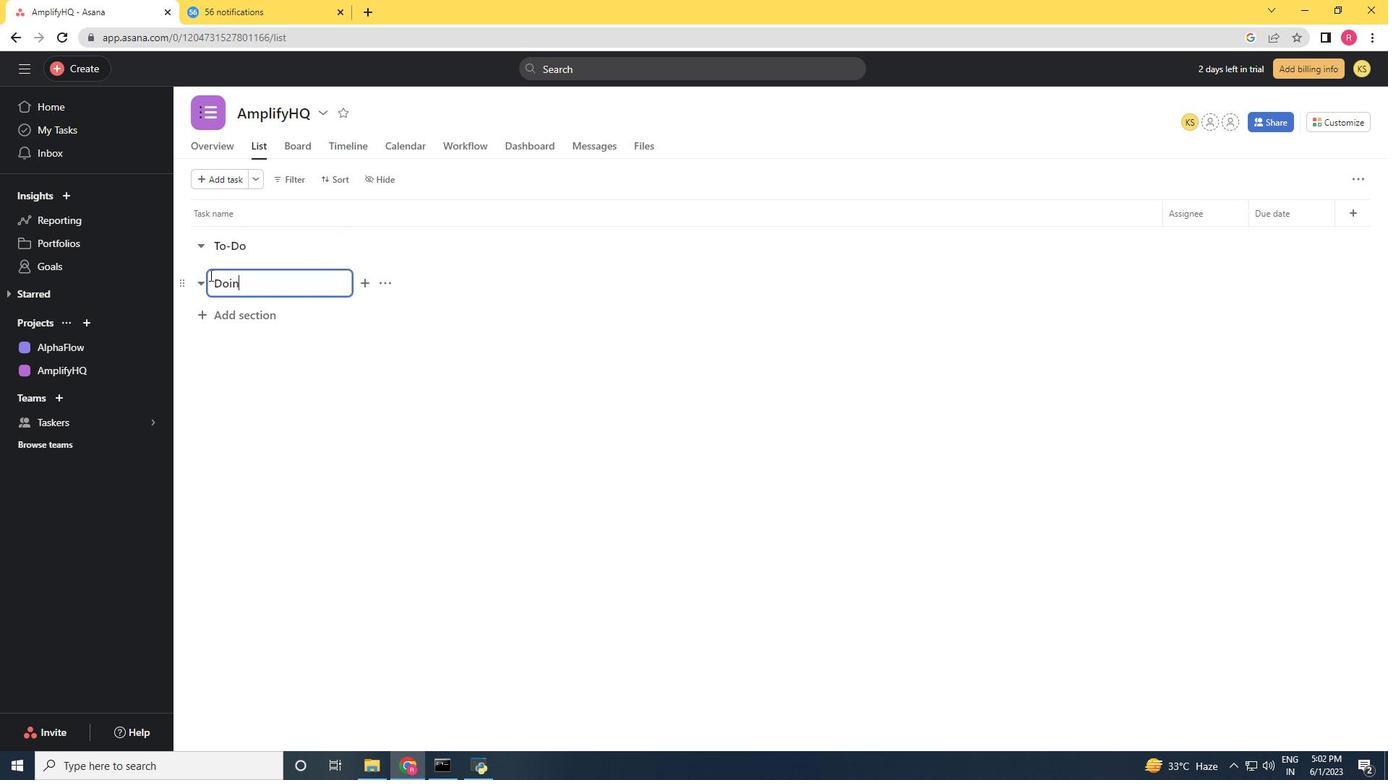 
Action: Mouse moved to (229, 321)
Screenshot: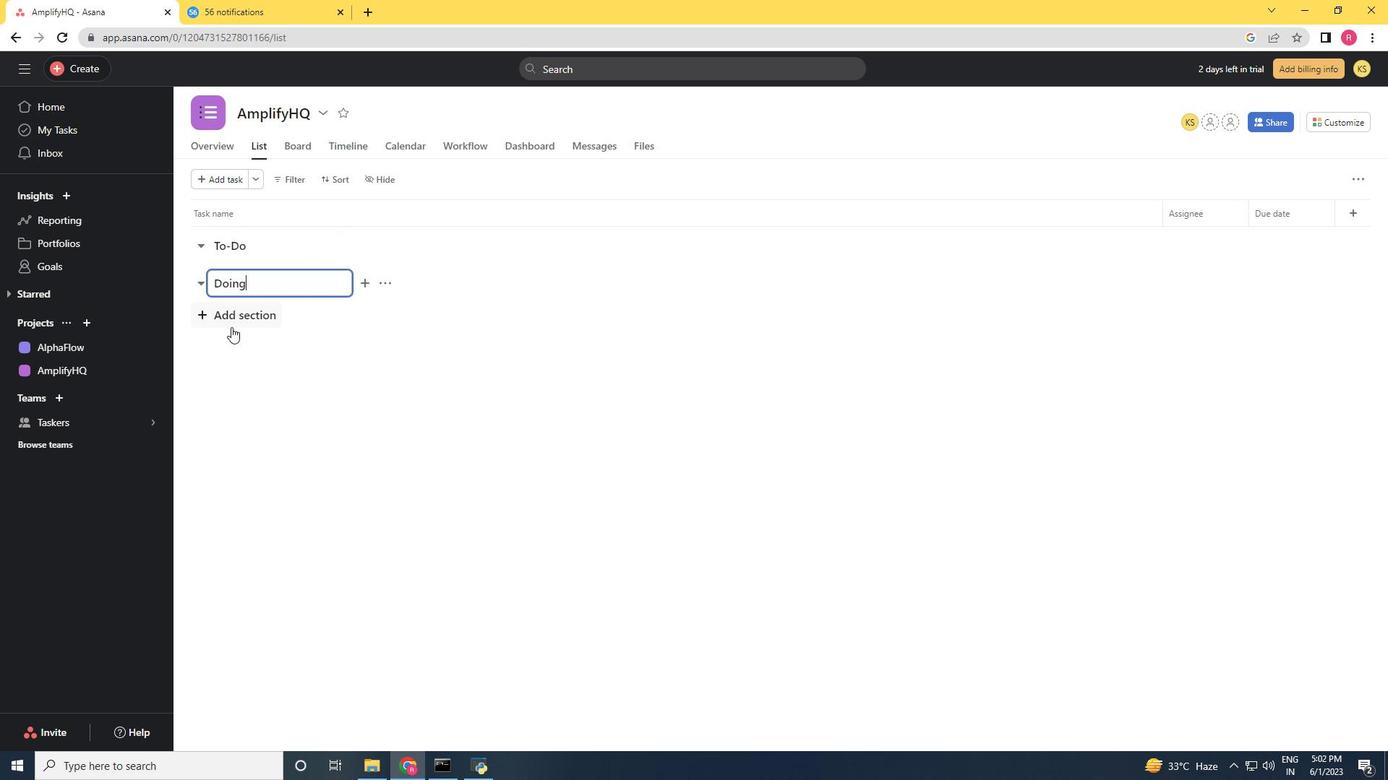 
Action: Mouse pressed left at (229, 321)
Screenshot: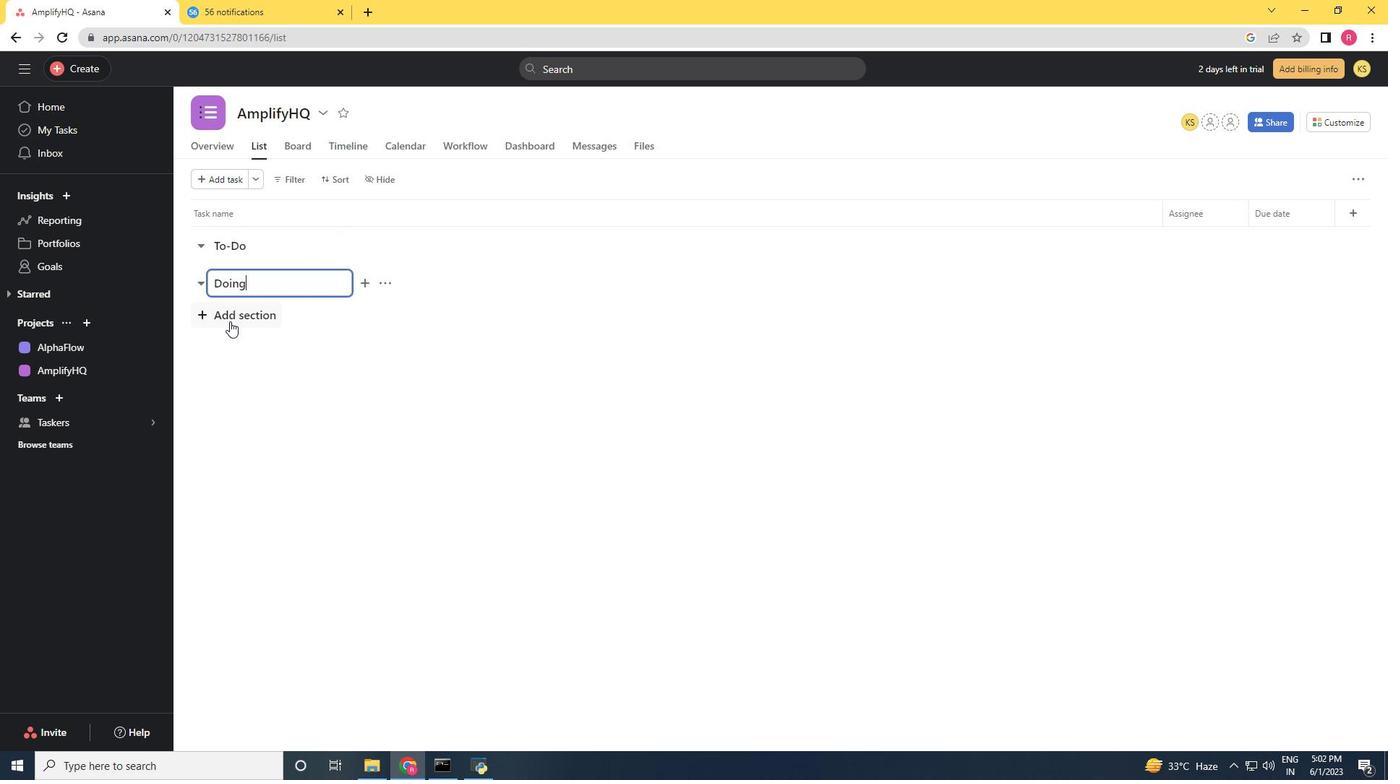 
Action: Mouse moved to (222, 323)
Screenshot: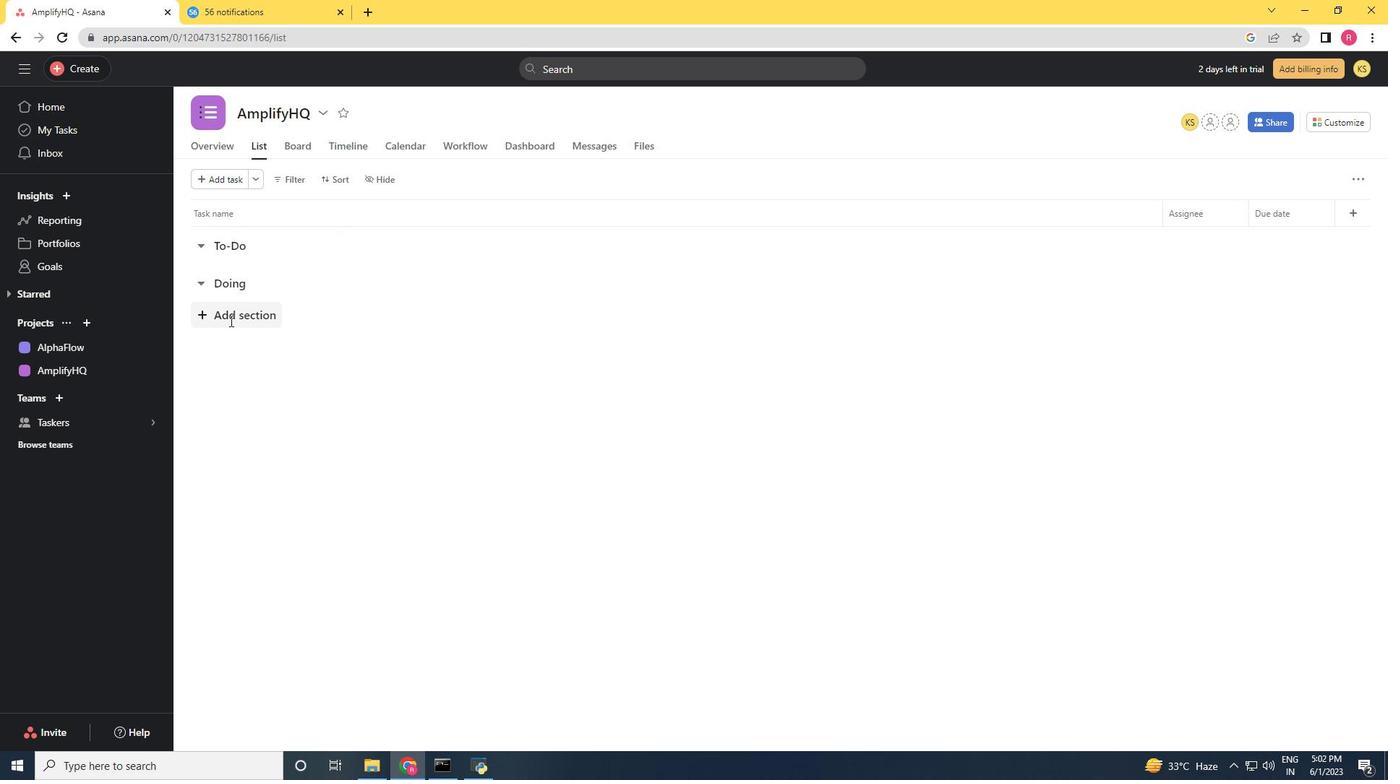 
Action: Key pressed <Key.shift><Key.shift><Key.shift><Key.shift>Done
Screenshot: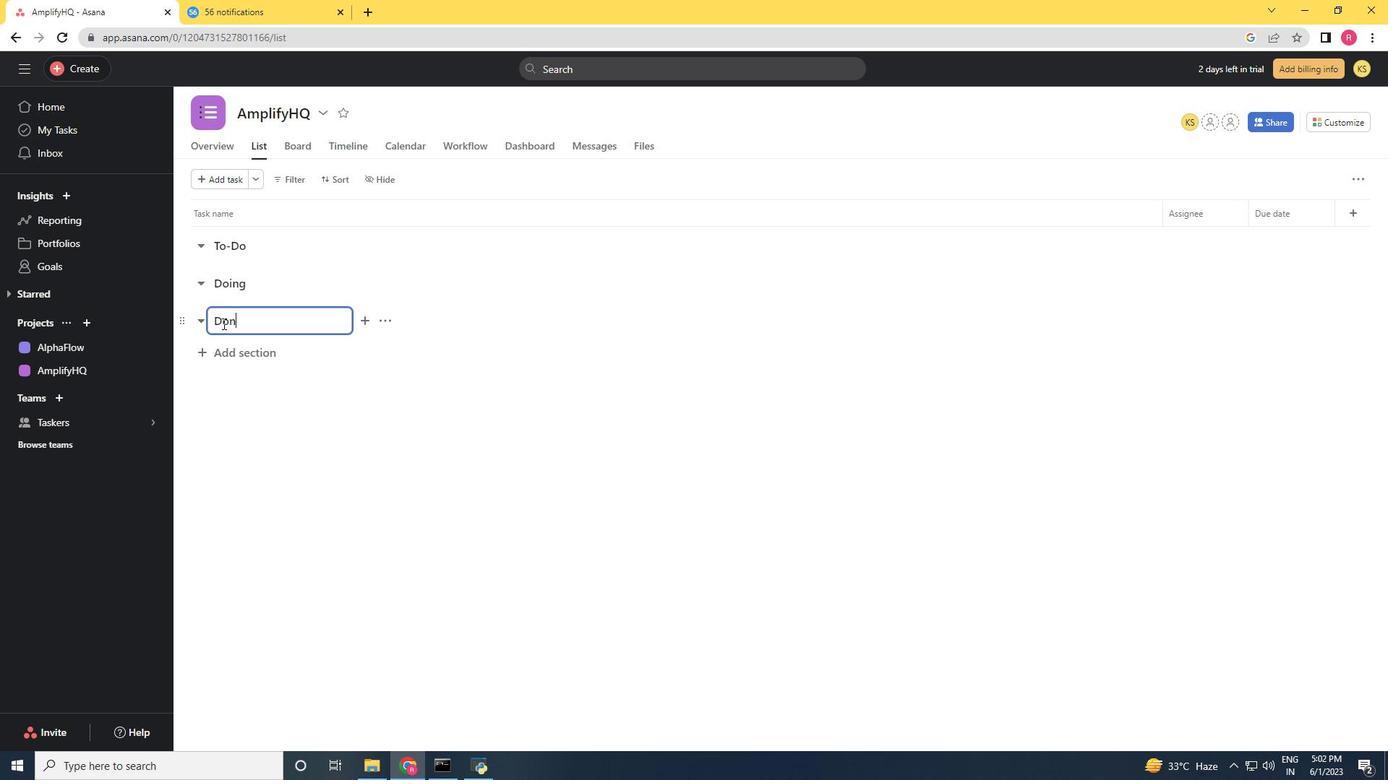 
Action: Mouse moved to (284, 441)
Screenshot: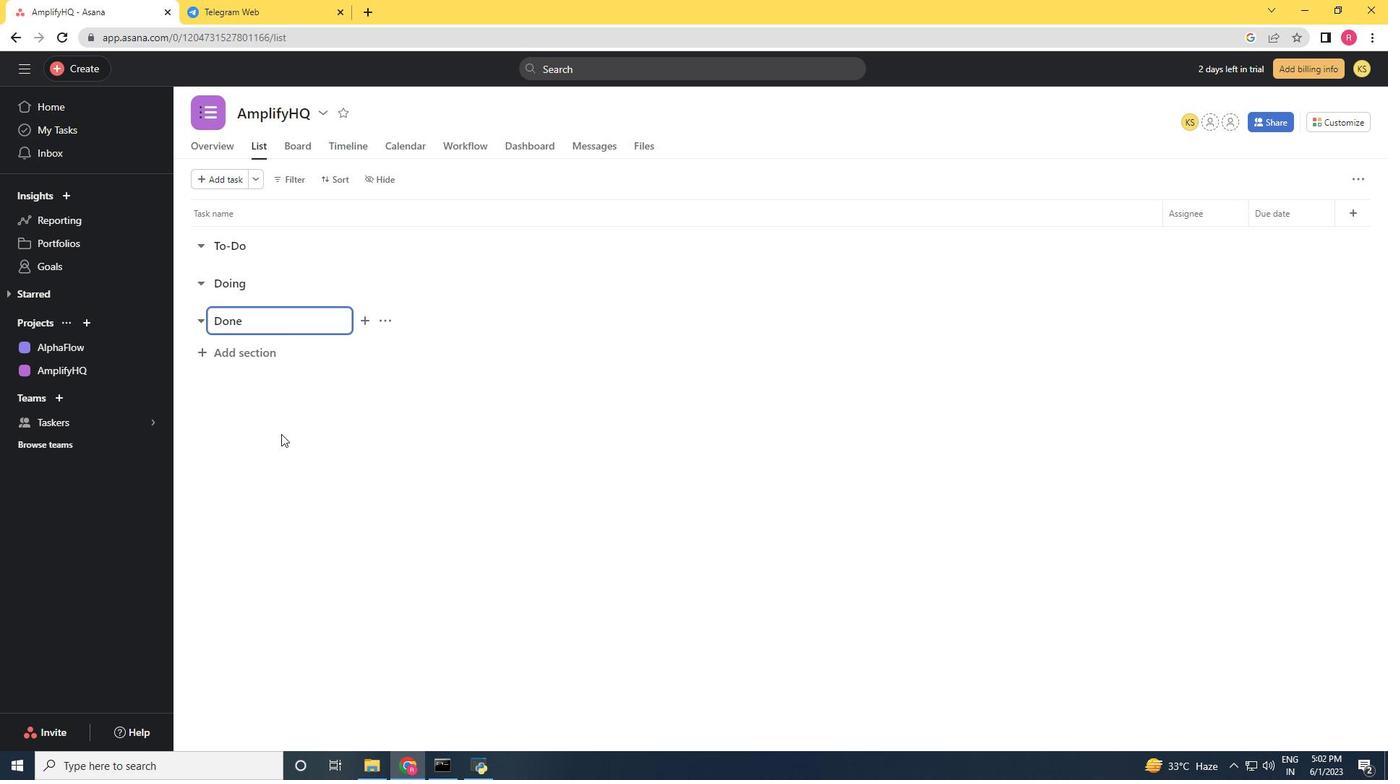 
Action: Mouse pressed left at (284, 441)
Screenshot: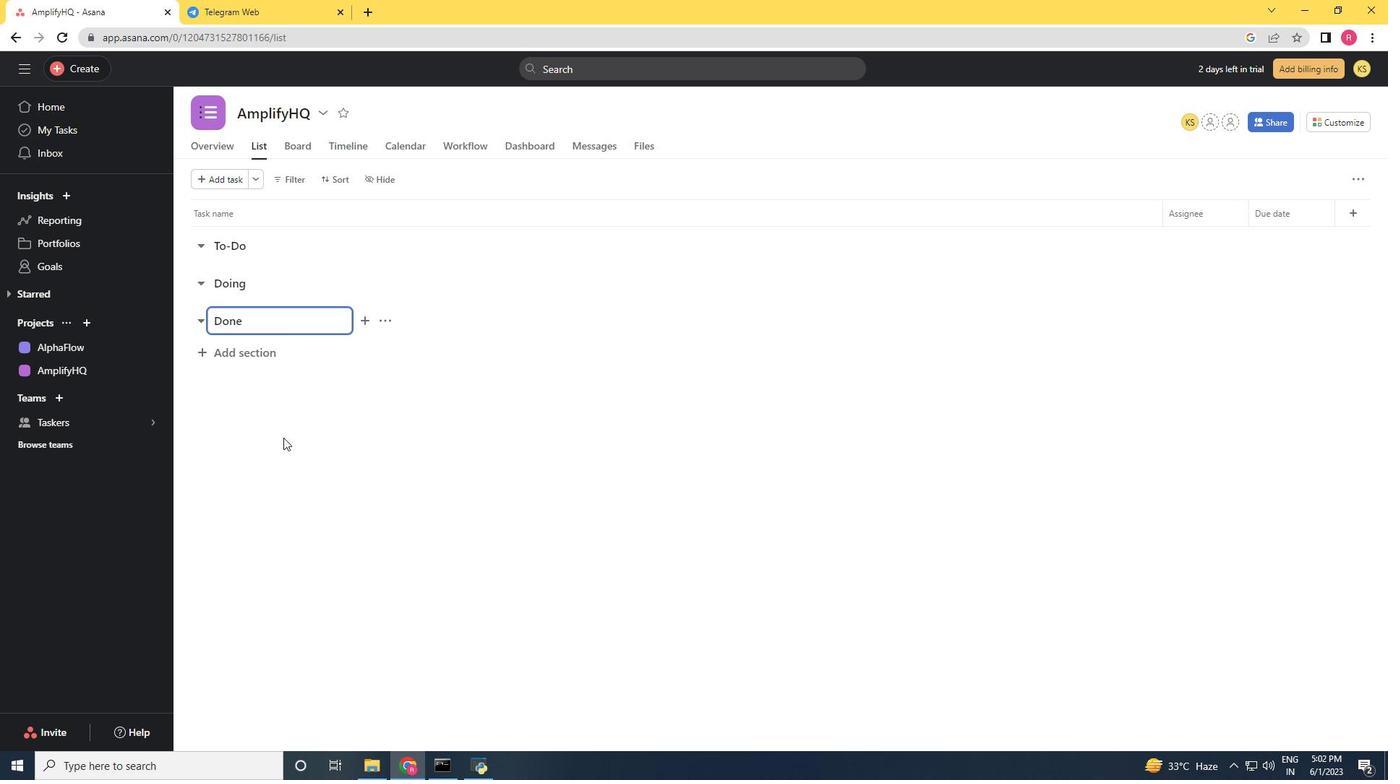 
Action: Mouse moved to (284, 449)
Screenshot: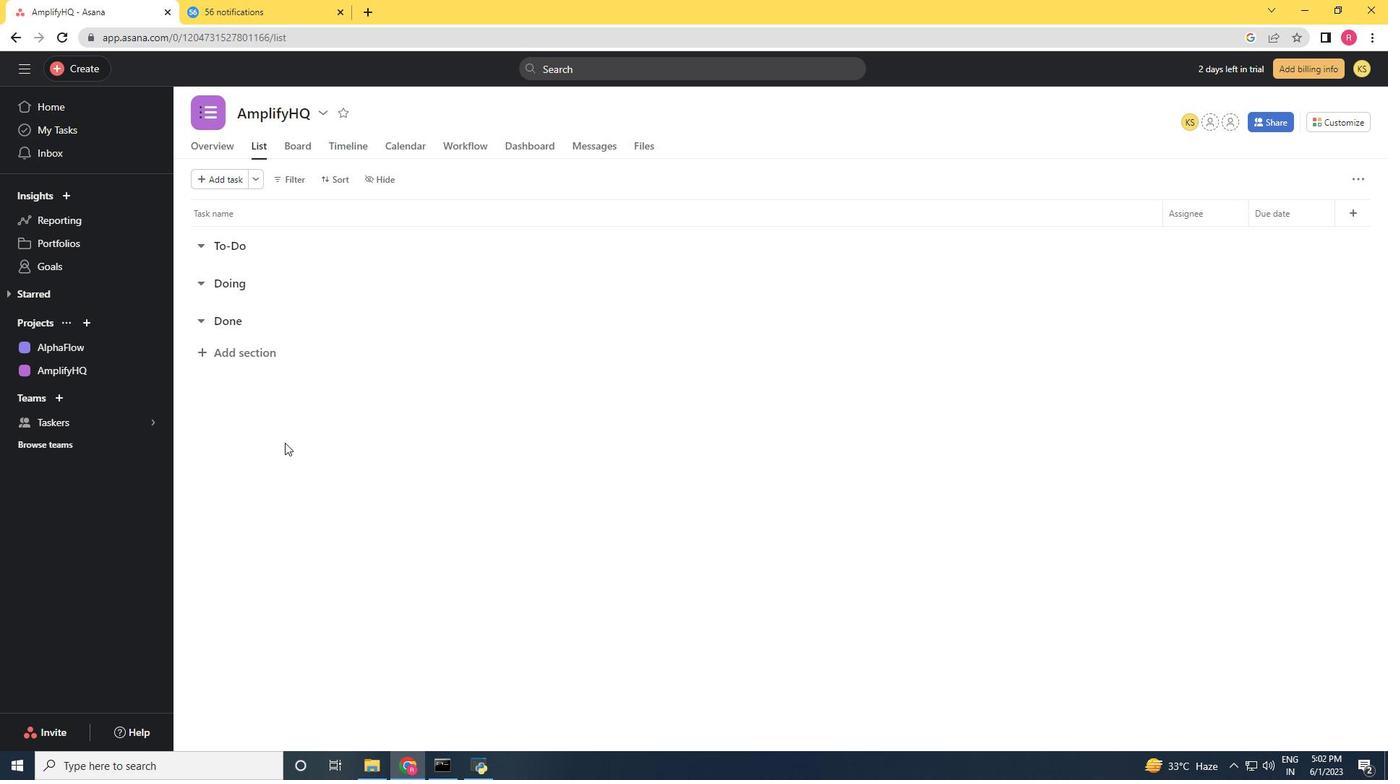 
